Task: Add an event with the title Project Risk Mitigation and Contingency Planning, date '2024/05/25', time 7:30 AM to 9:30 AMand add a description: The training workshop will be facilitated by experienced leadership experts who will provide guidance, insights, and practical tips throughout the session. Participants will have ample opportunities to ask questions, share experiences, and receive personalized feedback on their leadership development., put the event into Orange category . Add location for the event as: Nairobi, Kenya, logged in from the account softage.4@softage.netand send the event invitation to softage.7@softage.net and softage.8@softage.net. Set a reminder for the event 34 week before
Action: Mouse moved to (119, 88)
Screenshot: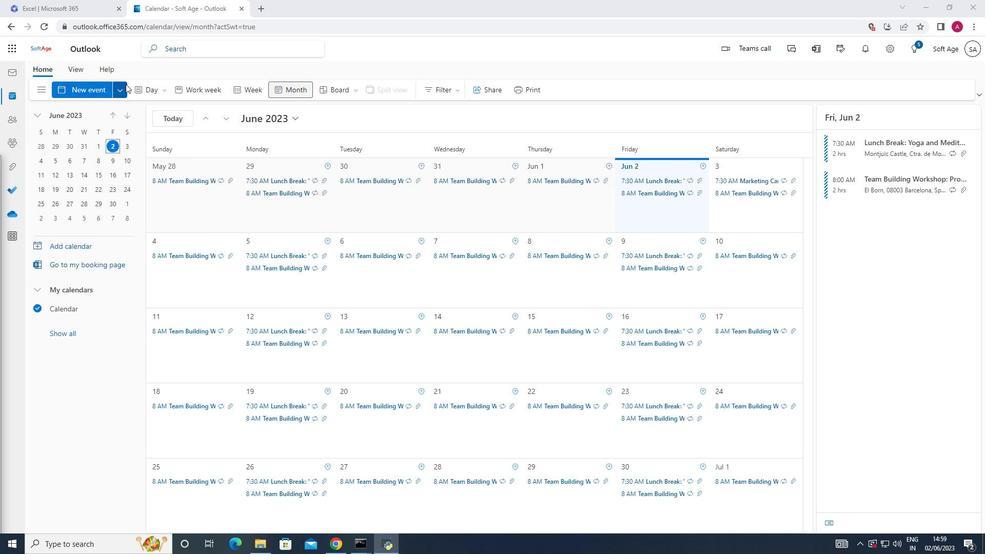 
Action: Mouse pressed left at (119, 88)
Screenshot: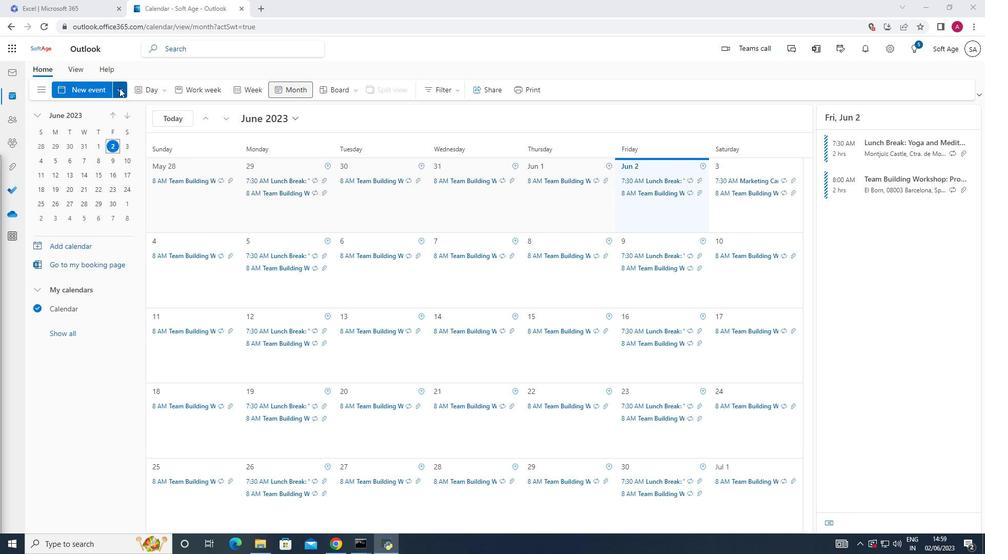 
Action: Mouse moved to (98, 133)
Screenshot: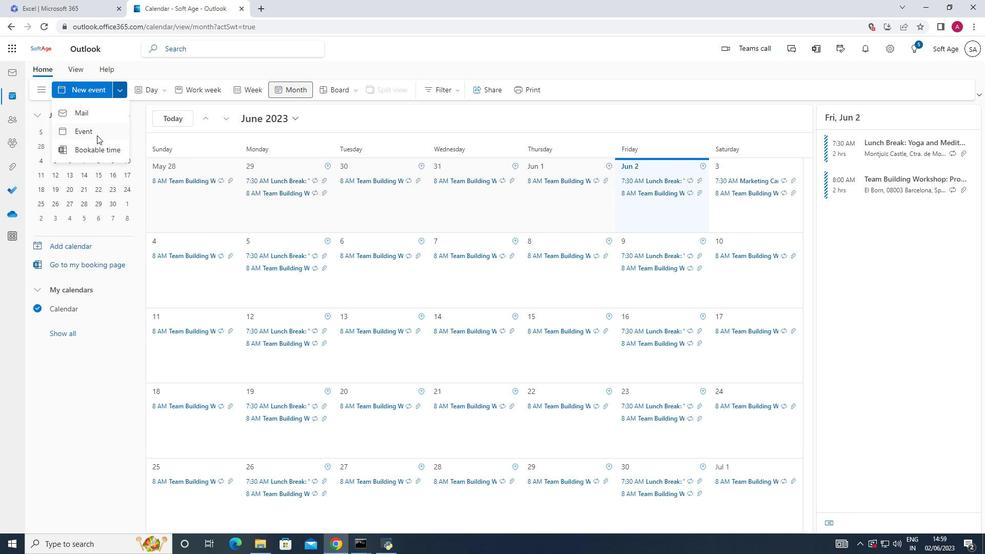 
Action: Mouse pressed left at (98, 133)
Screenshot: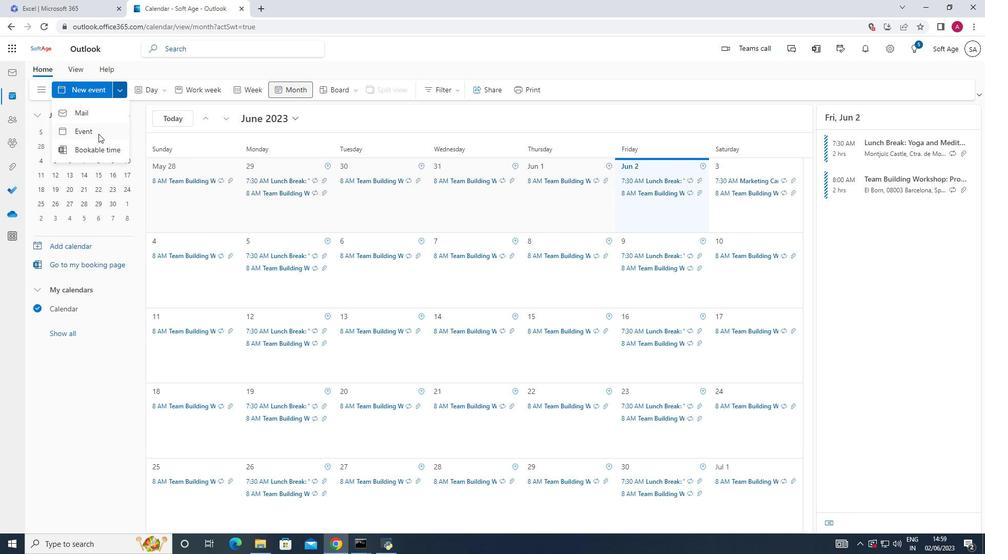 
Action: Mouse moved to (268, 156)
Screenshot: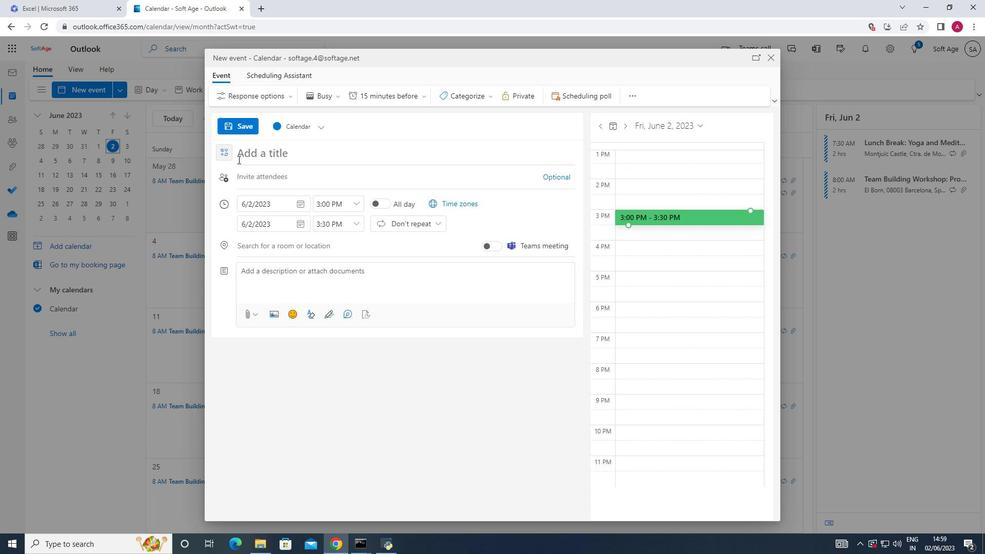 
Action: Mouse pressed left at (268, 156)
Screenshot: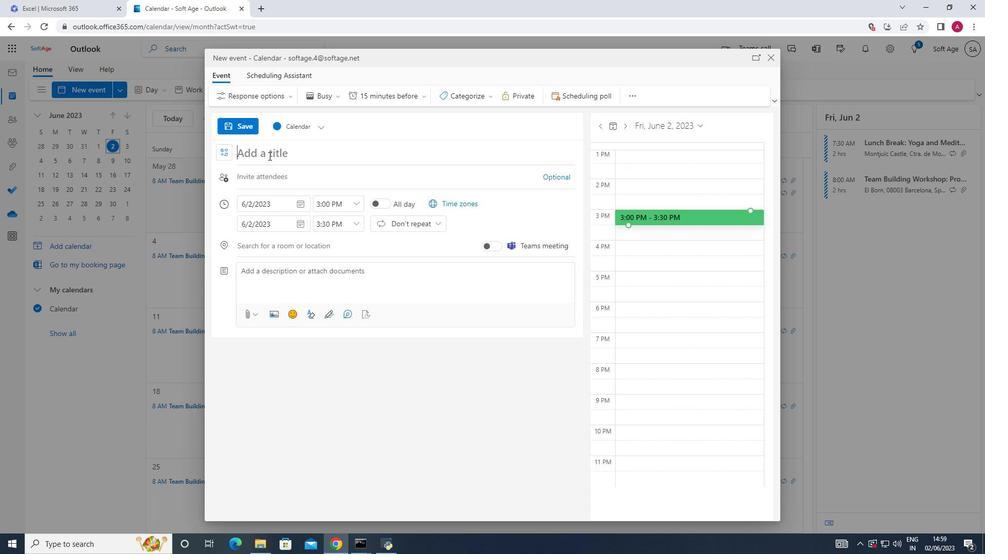 
Action: Key pressed <Key.shift_r>Project<Key.space><Key.shift>Risk<Key.space><Key.shift>Mitigation<Key.space>and<Key.space><Key.shift>Contingency<Key.space><Key.shift_r>Planning
Screenshot: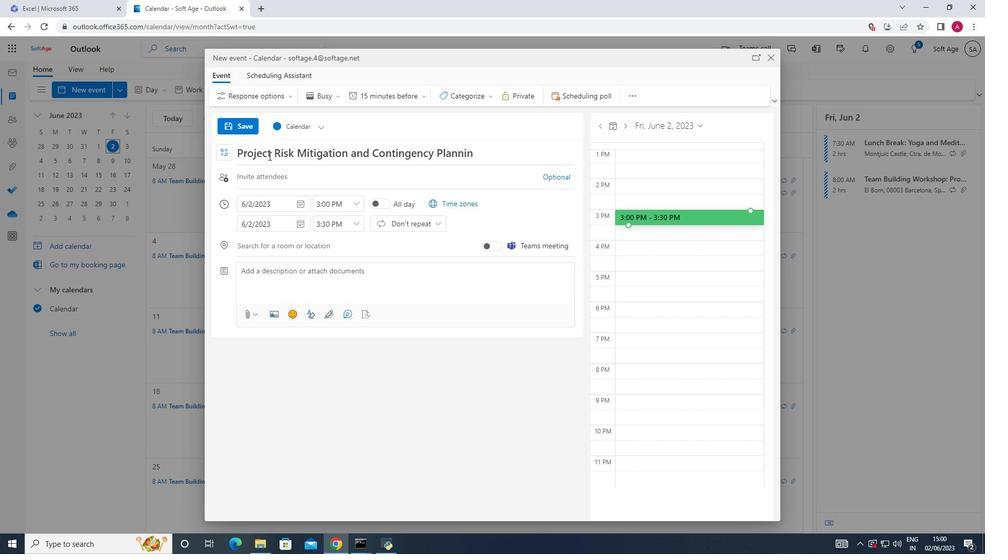 
Action: Mouse moved to (299, 206)
Screenshot: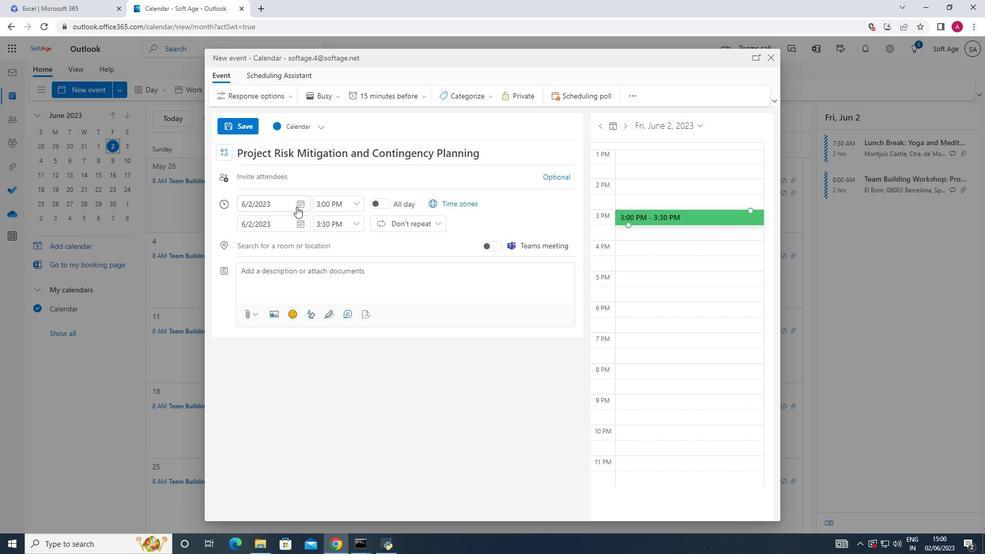 
Action: Mouse pressed left at (299, 206)
Screenshot: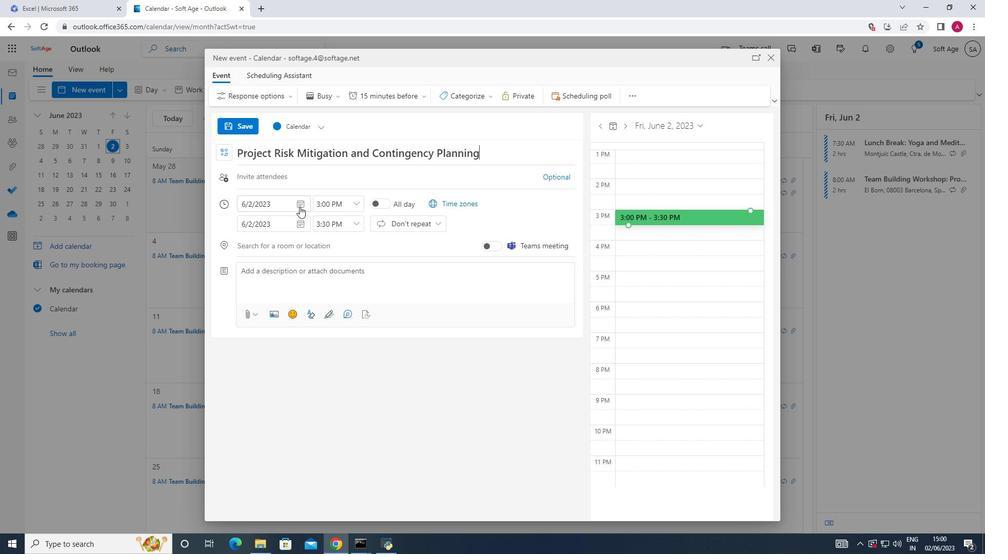
Action: Mouse moved to (340, 227)
Screenshot: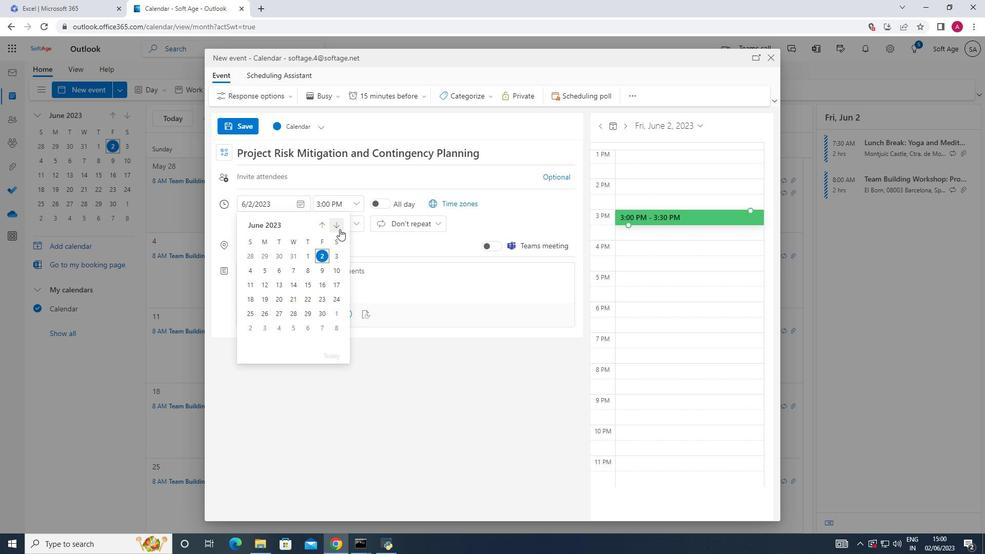 
Action: Mouse pressed left at (340, 227)
Screenshot: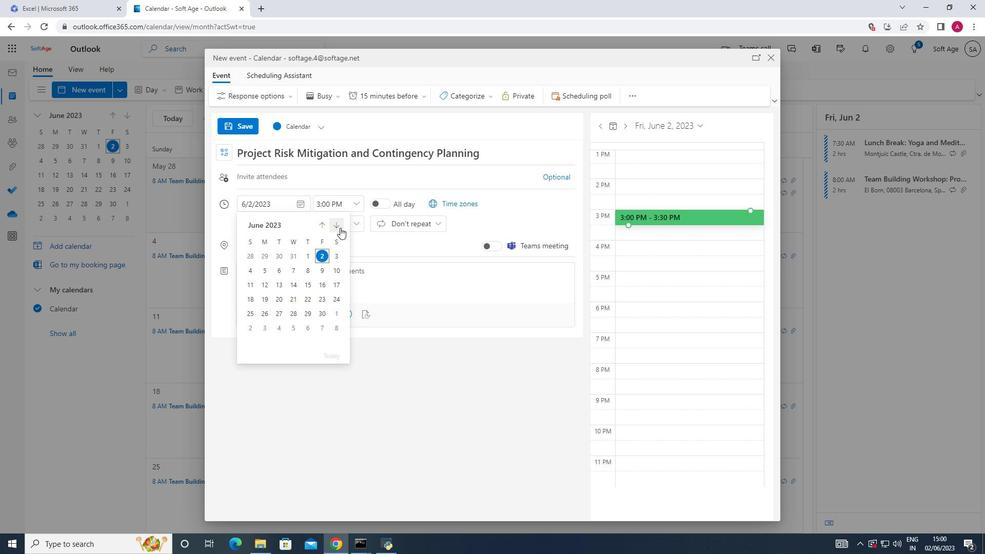 
Action: Mouse pressed left at (340, 227)
Screenshot: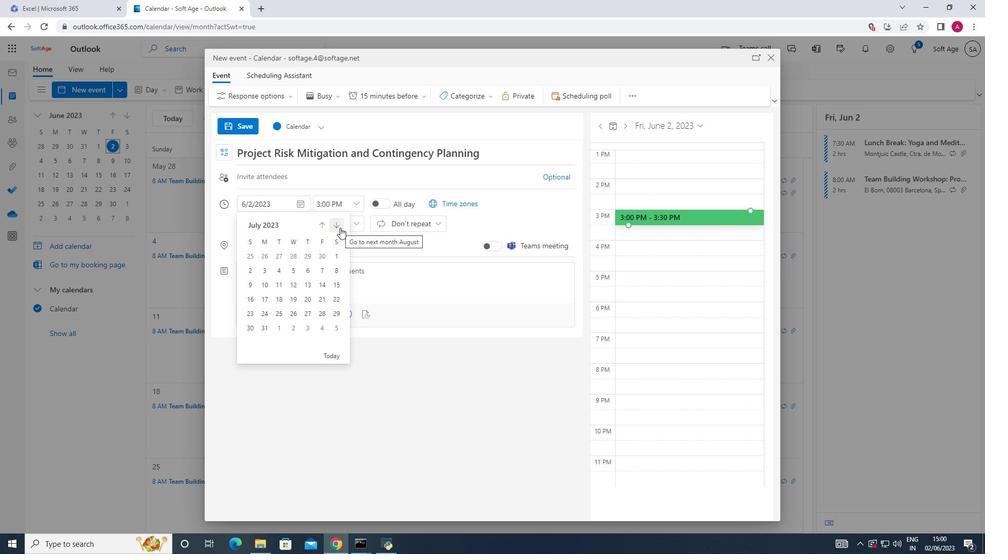 
Action: Mouse pressed left at (340, 227)
Screenshot: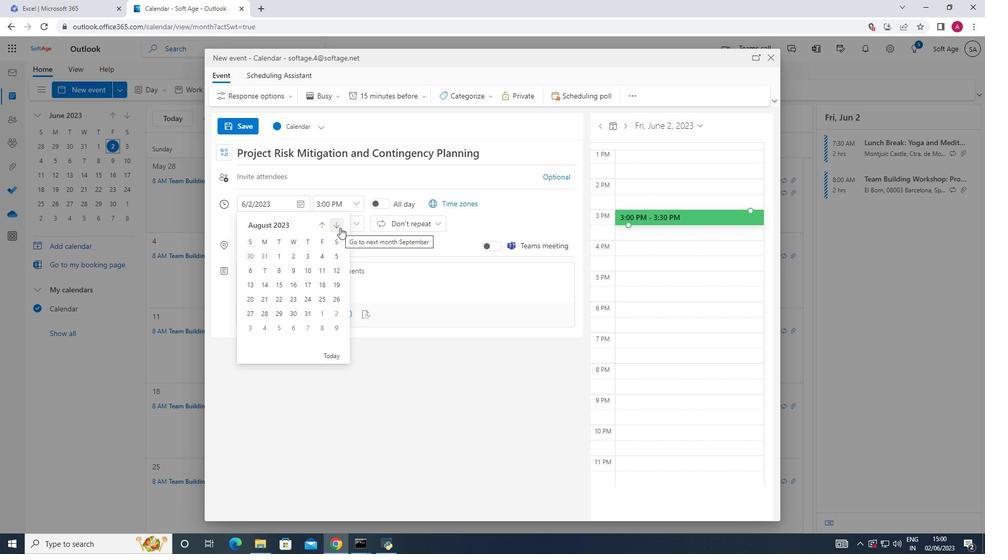
Action: Mouse pressed left at (340, 227)
Screenshot: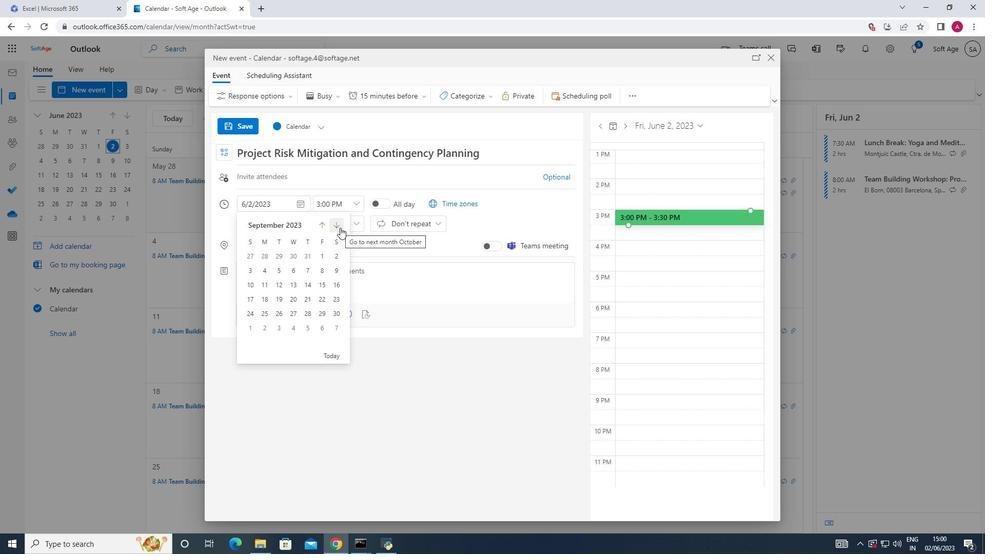 
Action: Mouse pressed left at (340, 227)
Screenshot: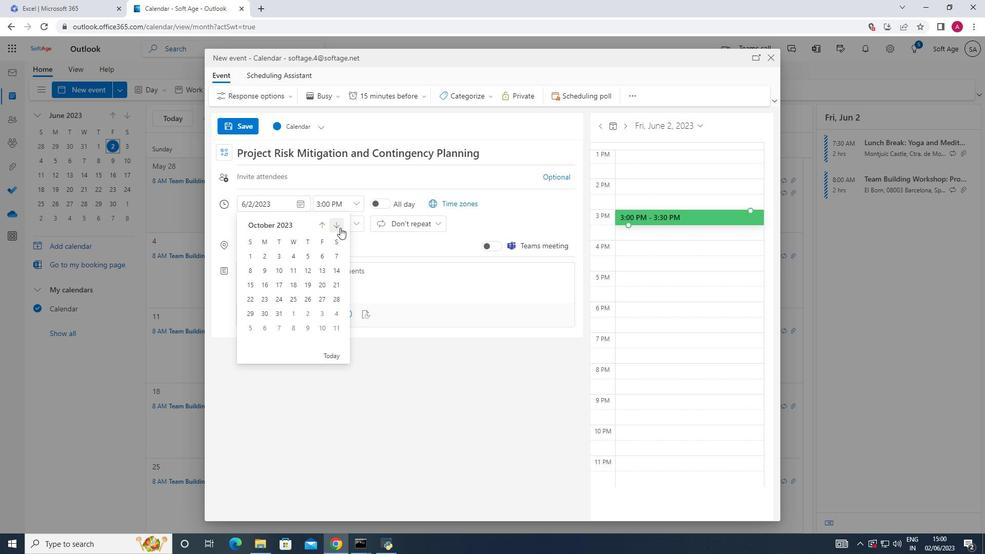 
Action: Mouse pressed left at (340, 227)
Screenshot: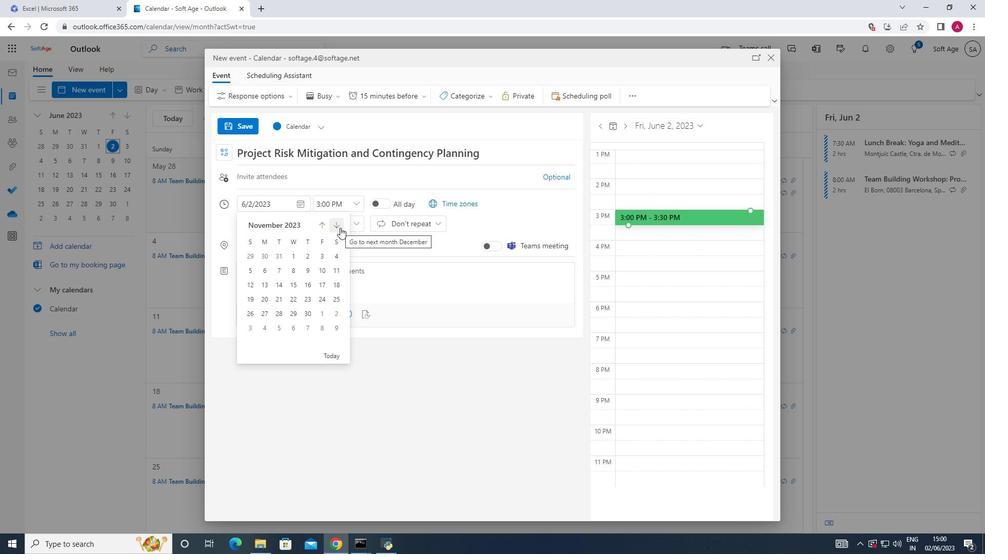 
Action: Mouse pressed left at (340, 227)
Screenshot: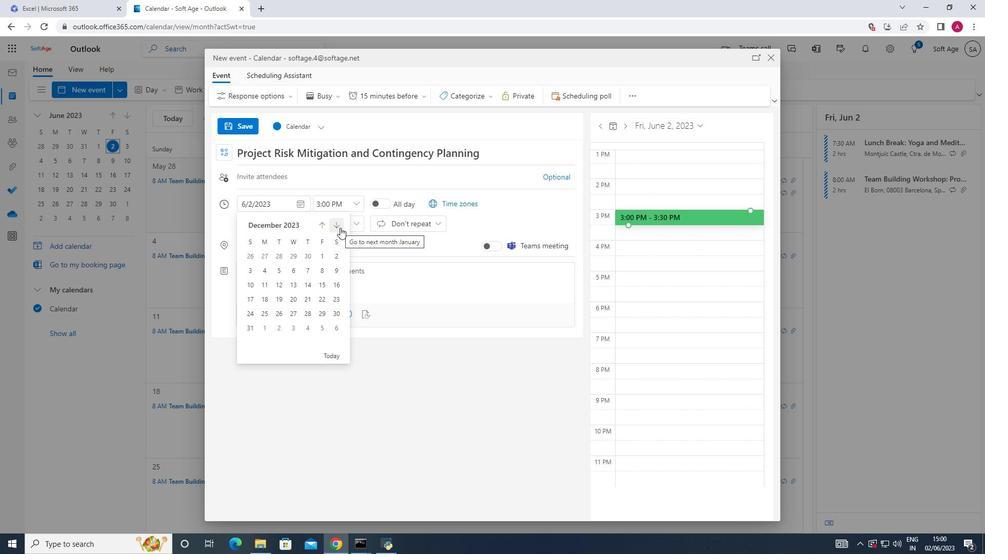 
Action: Mouse pressed left at (340, 227)
Screenshot: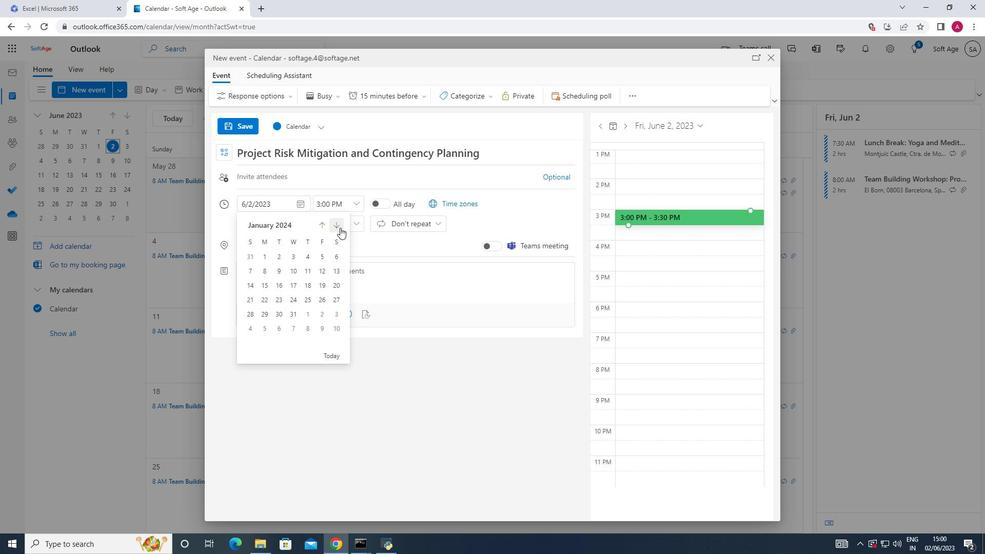 
Action: Mouse pressed left at (340, 227)
Screenshot: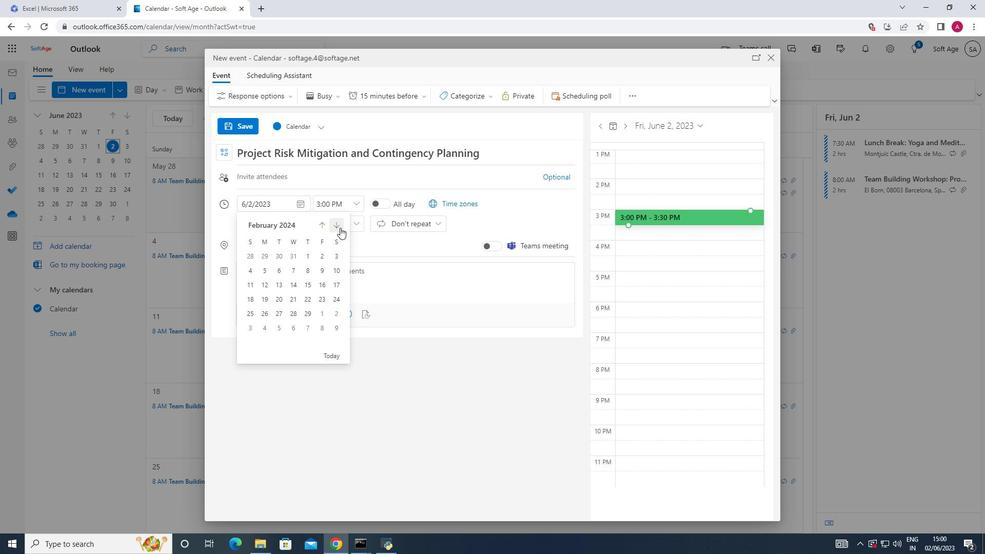 
Action: Mouse pressed left at (340, 227)
Screenshot: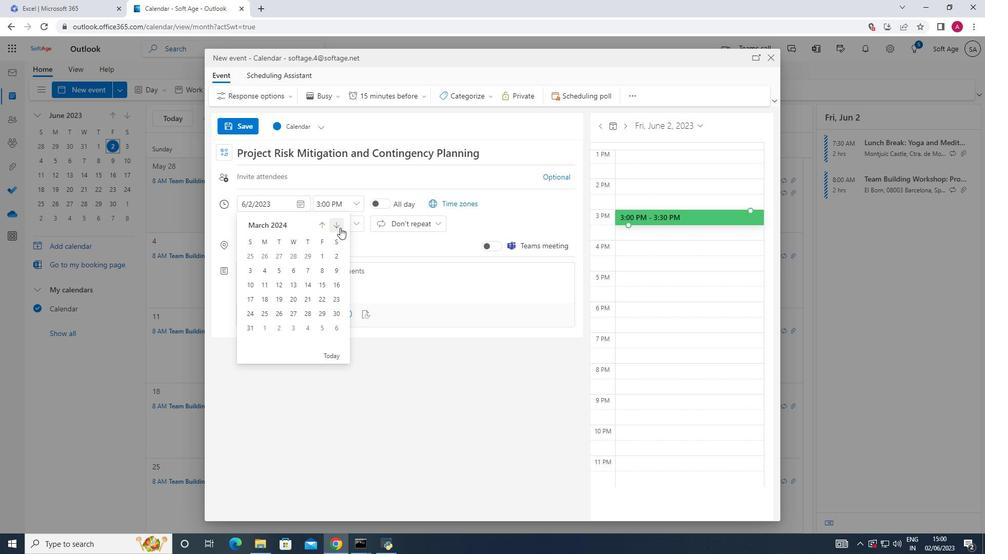 
Action: Mouse pressed left at (340, 227)
Screenshot: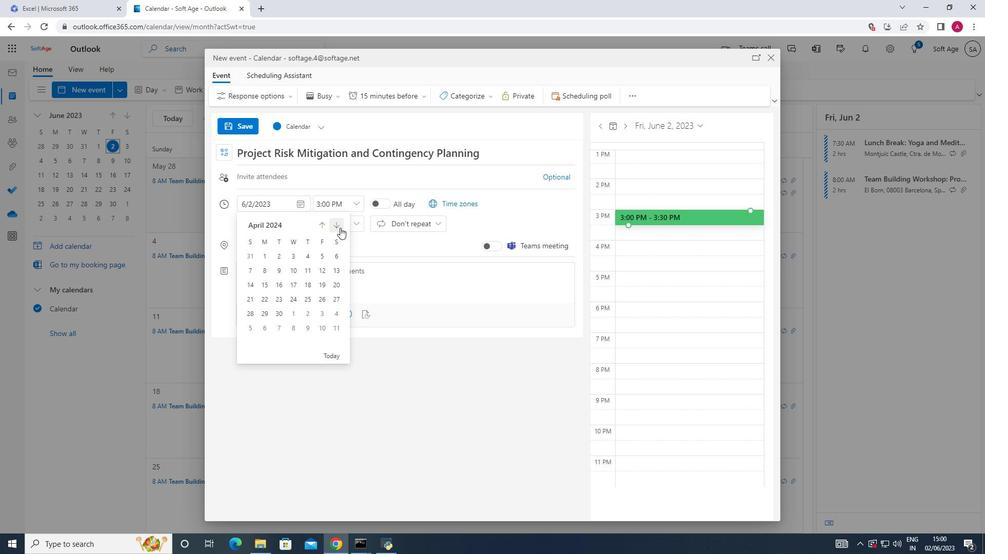 
Action: Mouse moved to (331, 299)
Screenshot: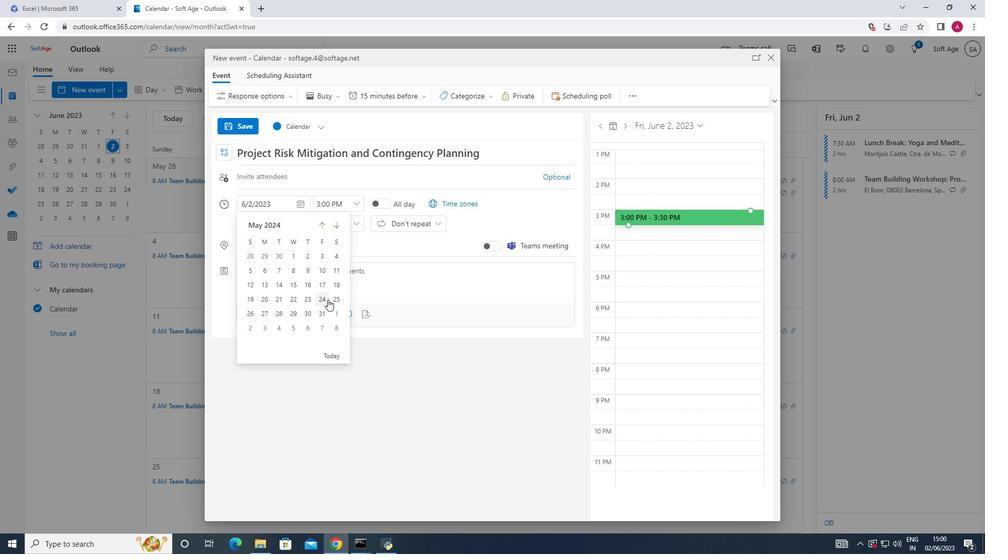 
Action: Mouse pressed left at (331, 299)
Screenshot: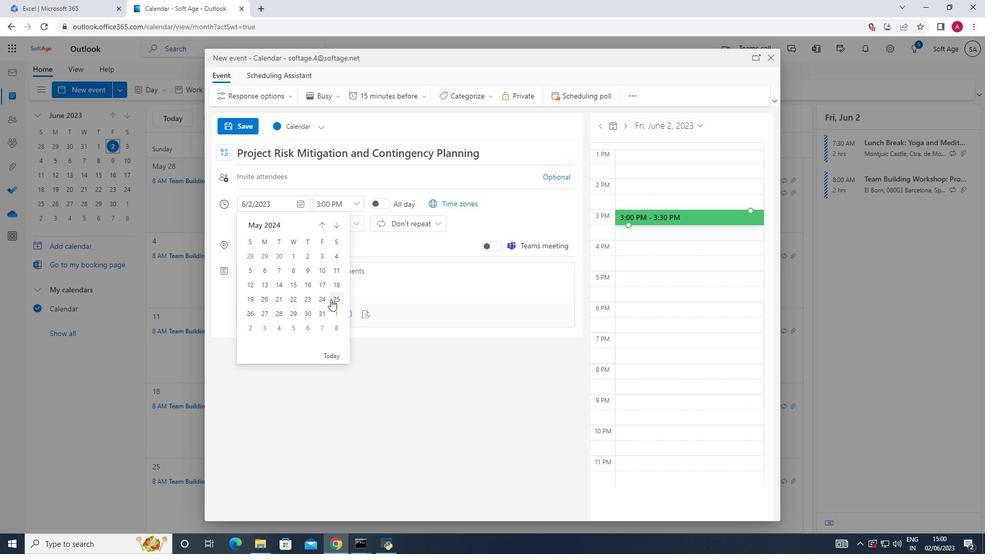 
Action: Mouse moved to (359, 207)
Screenshot: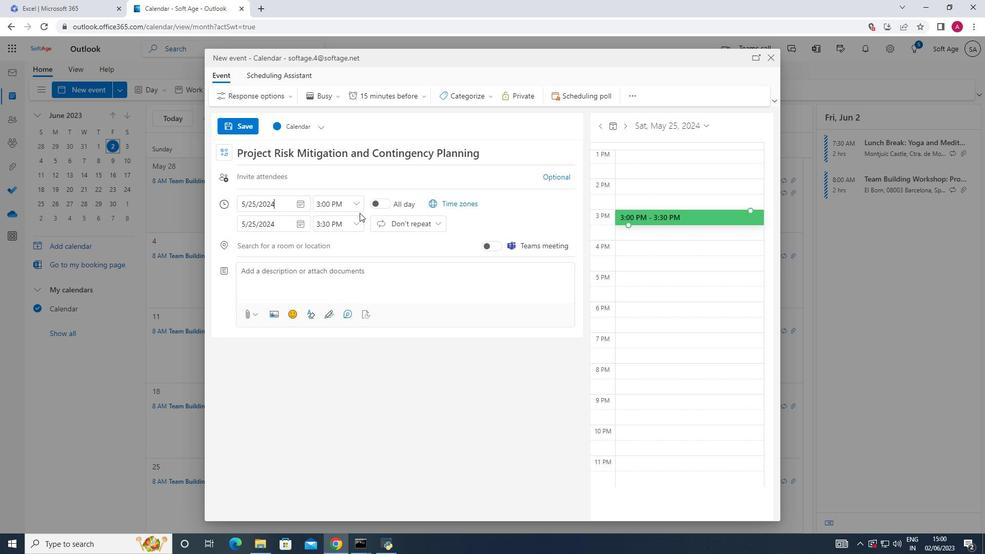
Action: Mouse pressed left at (359, 207)
Screenshot: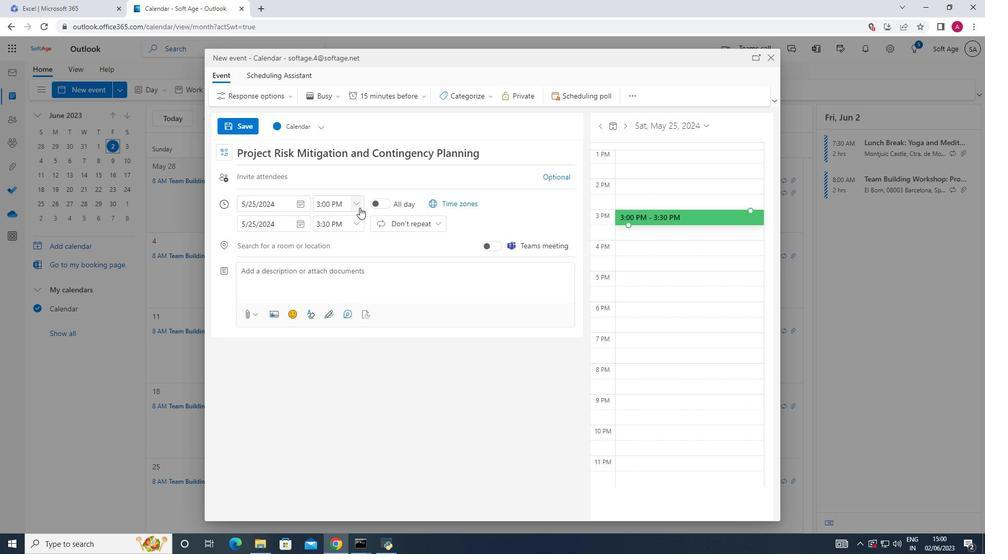
Action: Mouse moved to (356, 216)
Screenshot: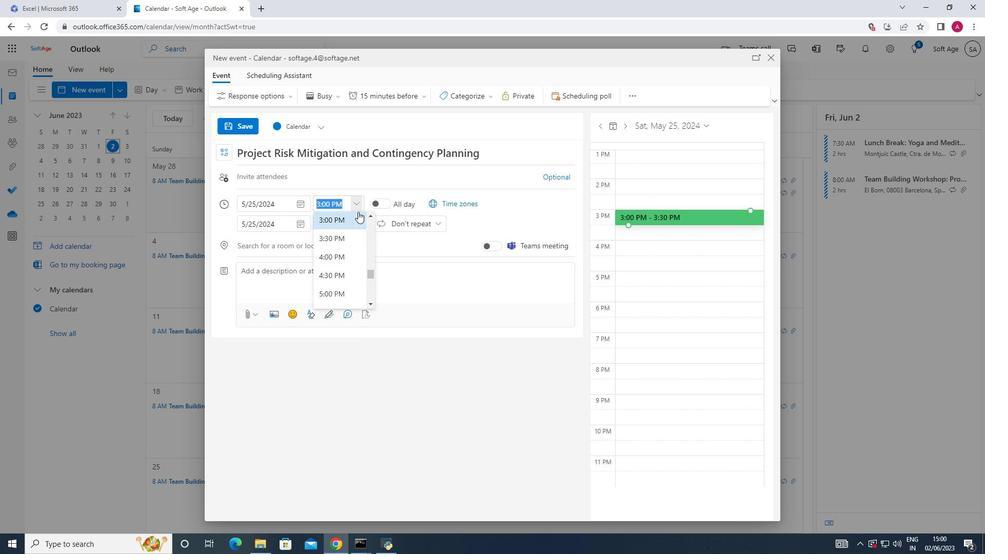 
Action: Mouse scrolled (356, 217) with delta (0, 0)
Screenshot: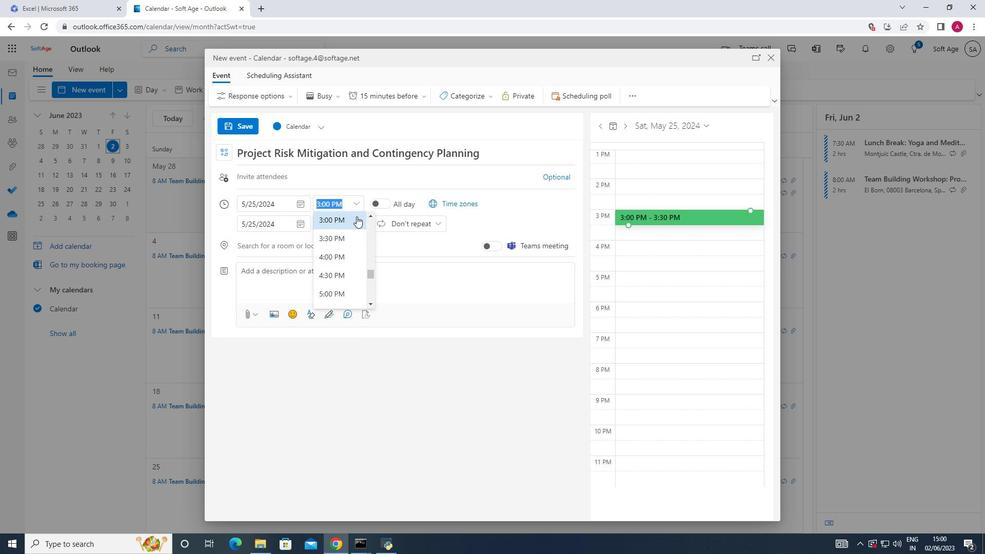 
Action: Mouse scrolled (356, 217) with delta (0, 0)
Screenshot: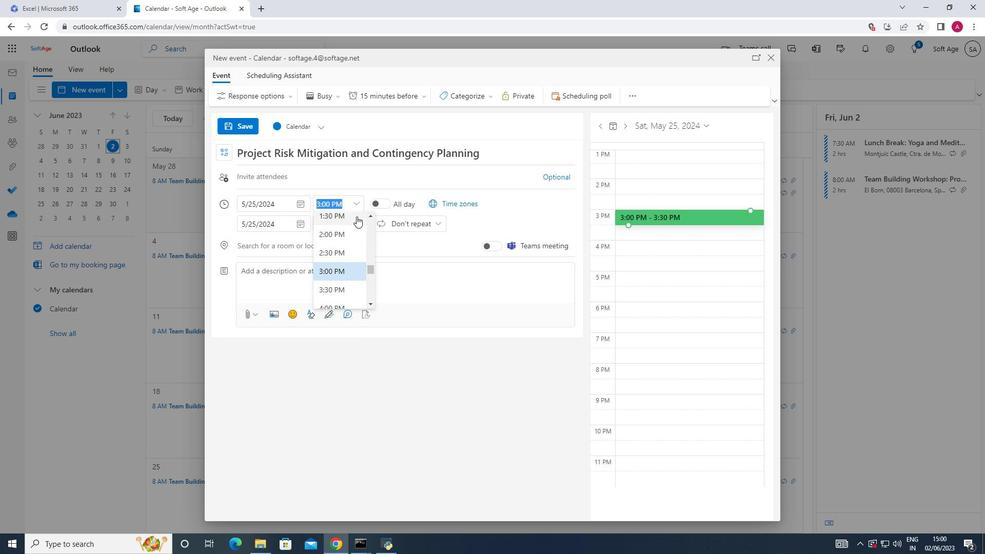 
Action: Mouse scrolled (356, 217) with delta (0, 0)
Screenshot: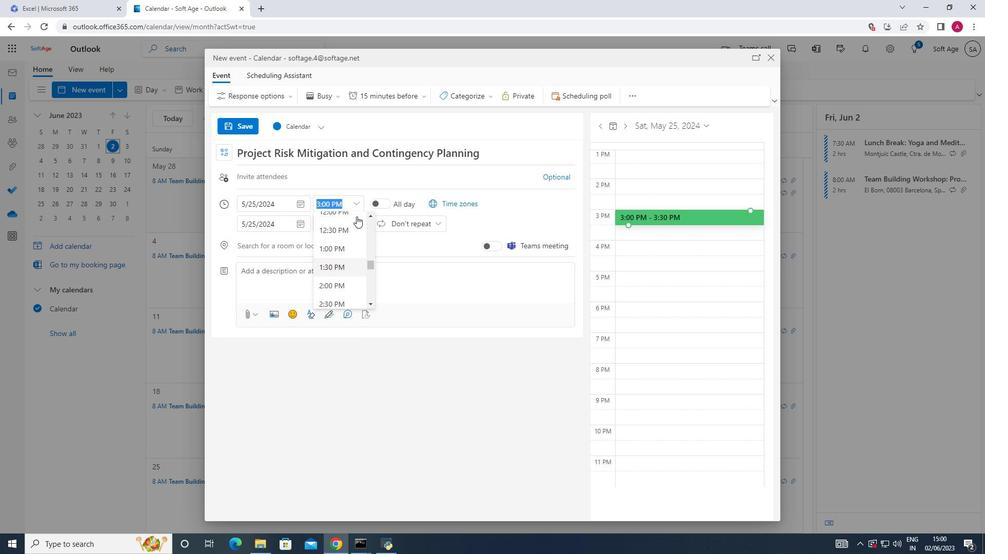 
Action: Mouse scrolled (356, 217) with delta (0, 0)
Screenshot: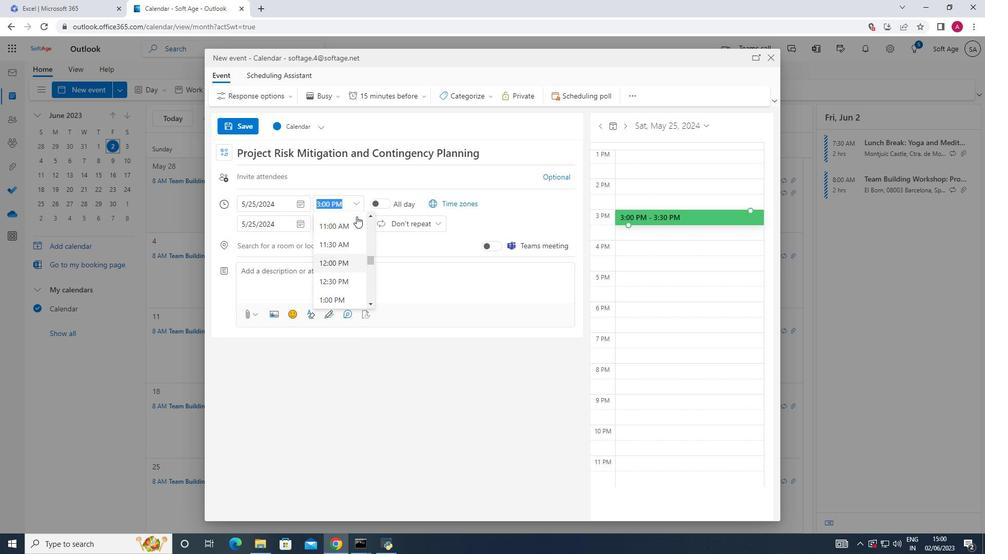 
Action: Mouse scrolled (356, 217) with delta (0, 0)
Screenshot: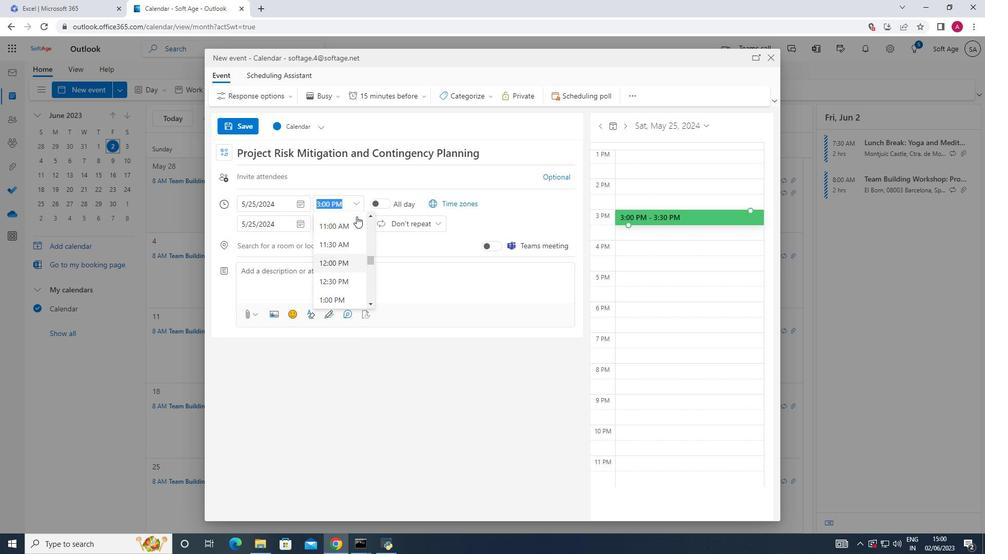 
Action: Mouse scrolled (356, 217) with delta (0, 0)
Screenshot: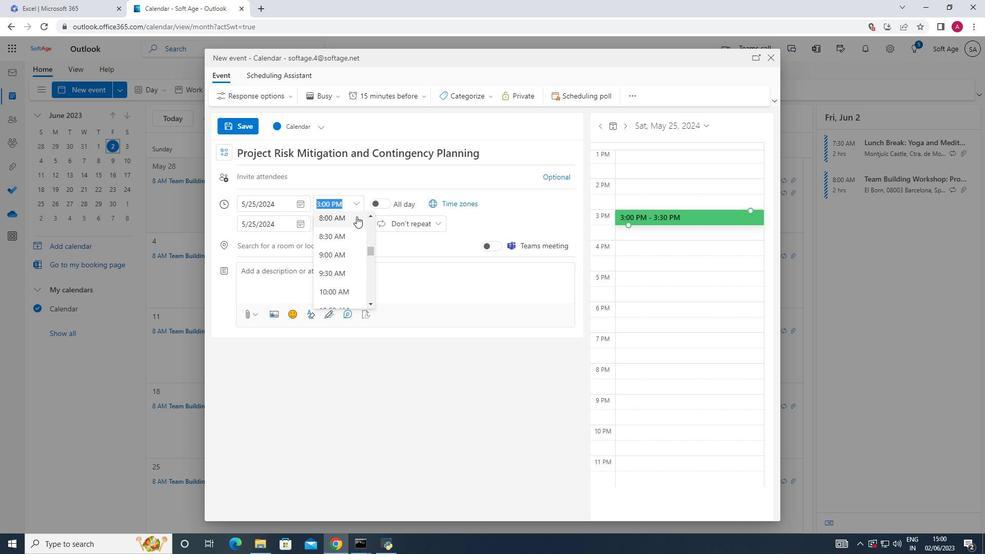 
Action: Mouse moved to (334, 248)
Screenshot: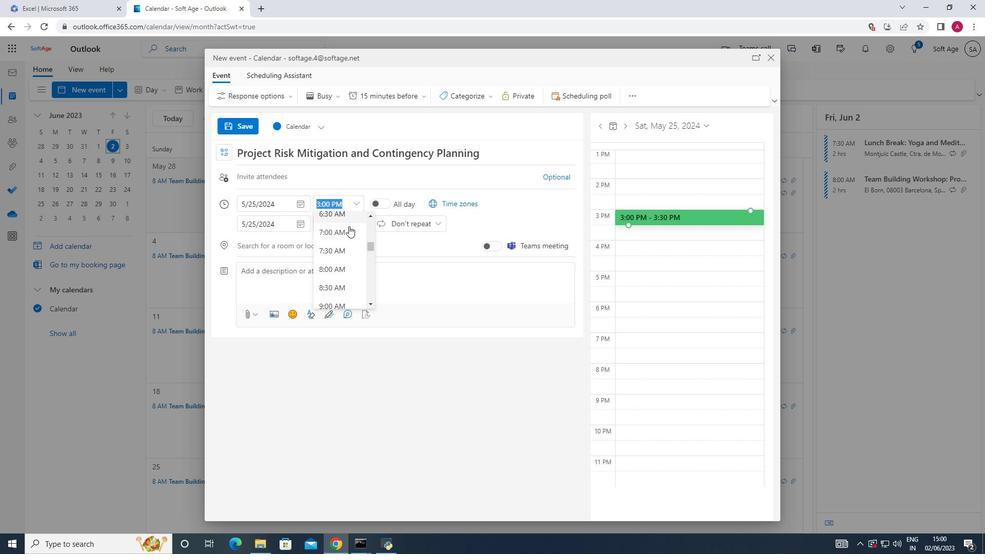 
Action: Mouse pressed left at (334, 248)
Screenshot: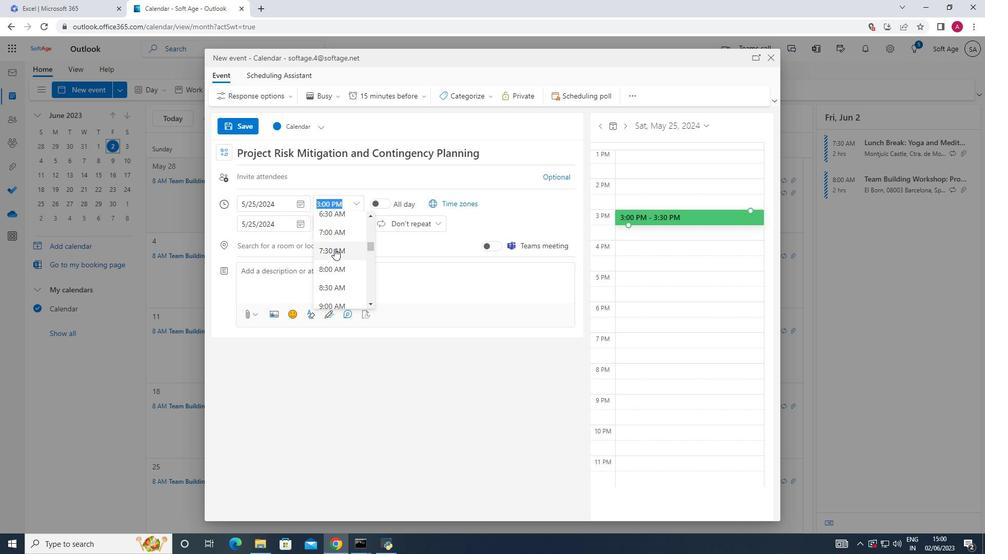 
Action: Mouse moved to (353, 224)
Screenshot: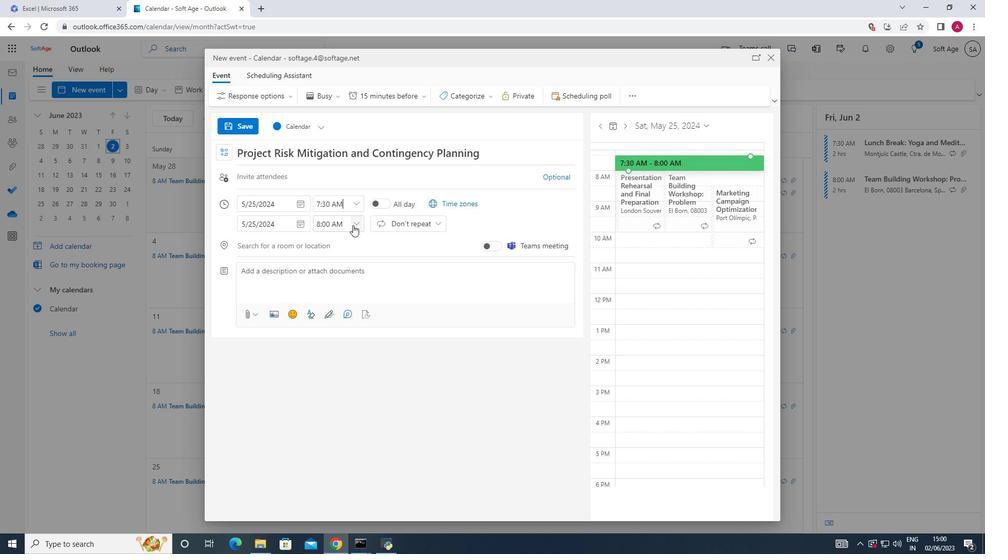 
Action: Mouse pressed left at (353, 224)
Screenshot: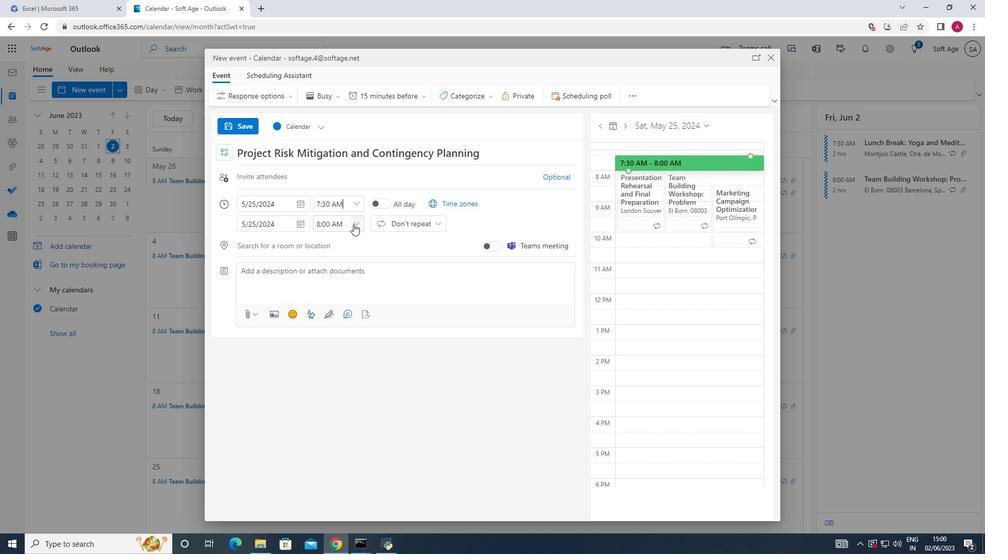 
Action: Mouse moved to (336, 292)
Screenshot: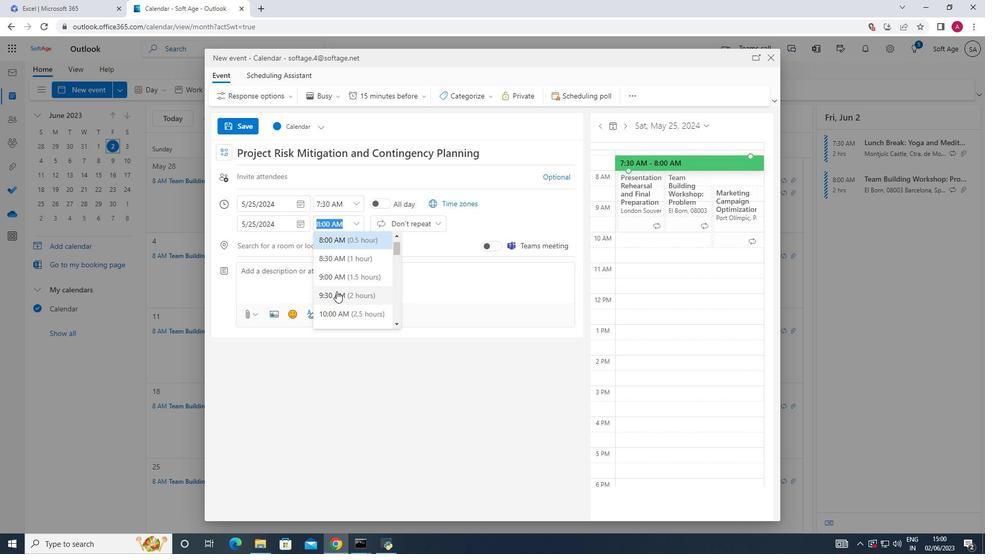 
Action: Mouse pressed left at (336, 292)
Screenshot: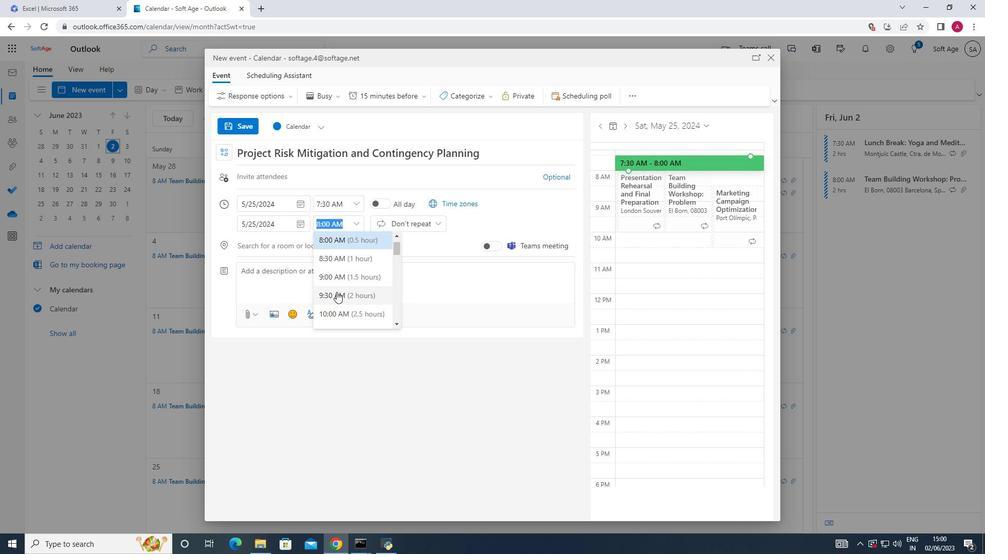 
Action: Mouse moved to (309, 274)
Screenshot: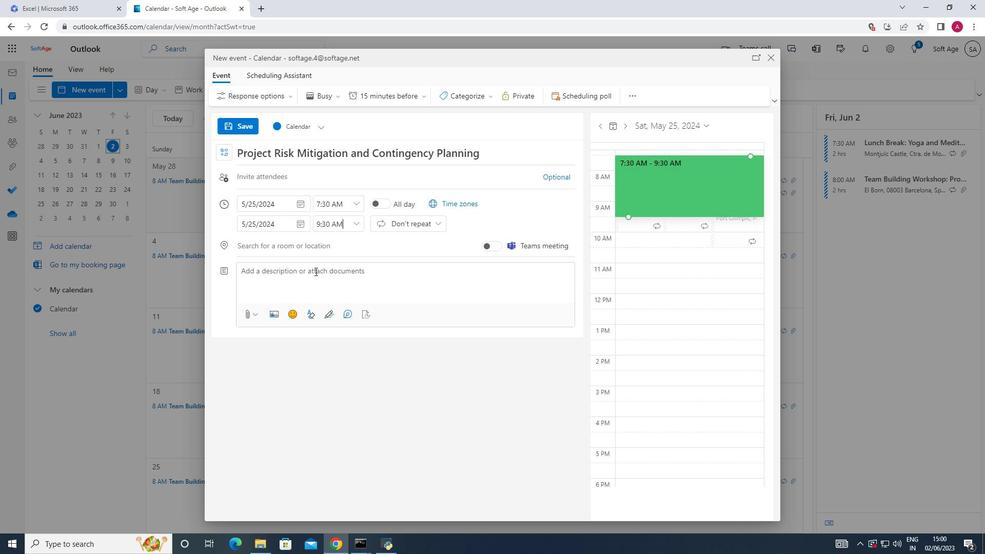 
Action: Mouse pressed left at (309, 274)
Screenshot: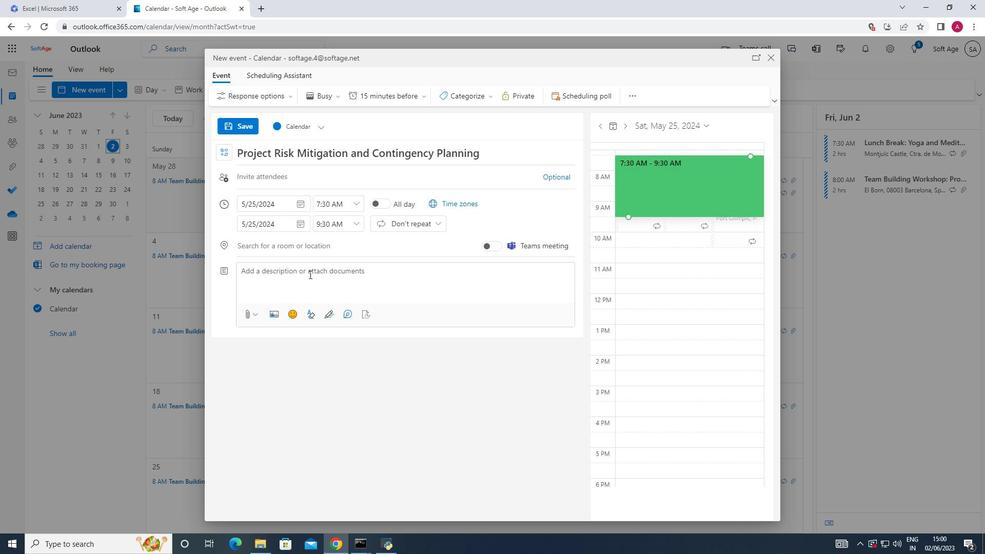 
Action: Key pressed <Key.shift><Key.shift><Key.shift><Key.shift>The<Key.space>training<Key.space><Key.shift>workshop<Key.space>will<Key.space>be<Key.space>facilitay<Key.backspace>ted<Key.space>by<Key.space>experienced<Key.space>leadership<Key.space>experts<Key.space>who<Key.space>will<Key.space>provide<Key.space>guidance,<Key.space>insights,and<Key.space>par
Screenshot: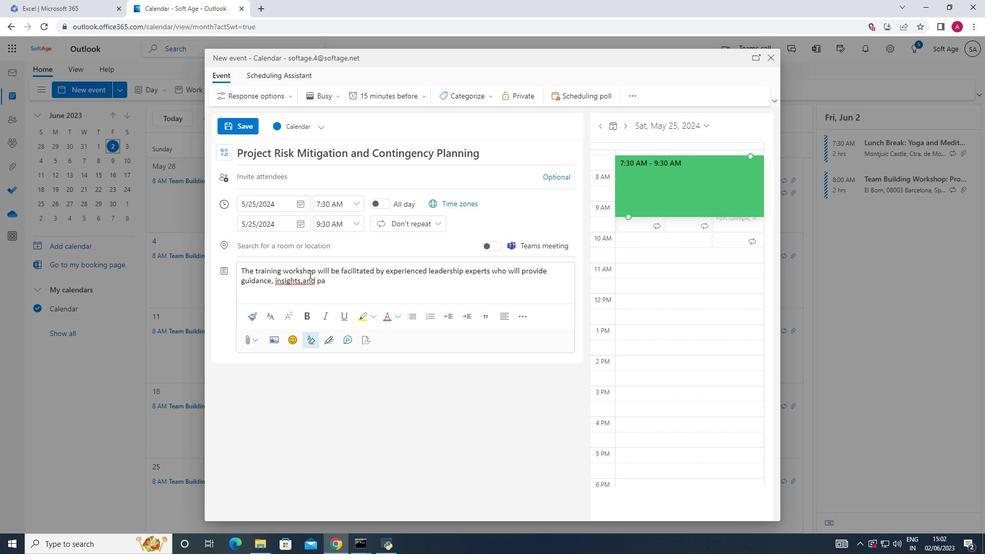 
Action: Mouse moved to (298, 281)
Screenshot: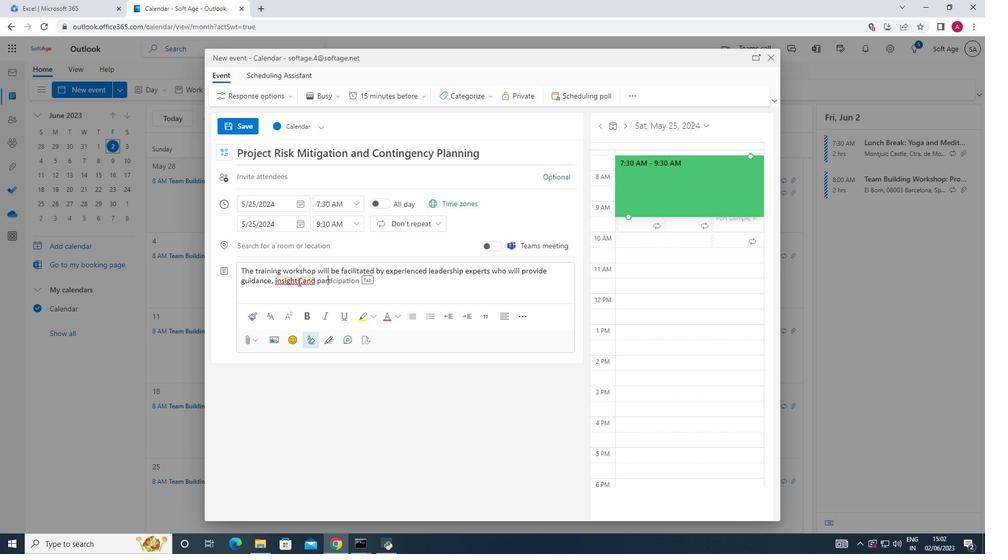 
Action: Mouse pressed left at (298, 281)
Screenshot: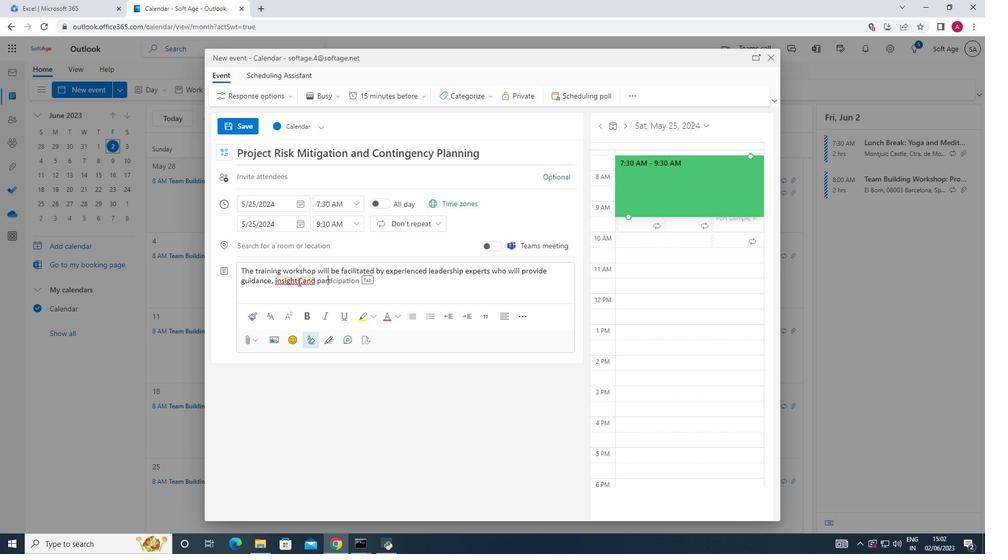 
Action: Mouse moved to (302, 311)
Screenshot: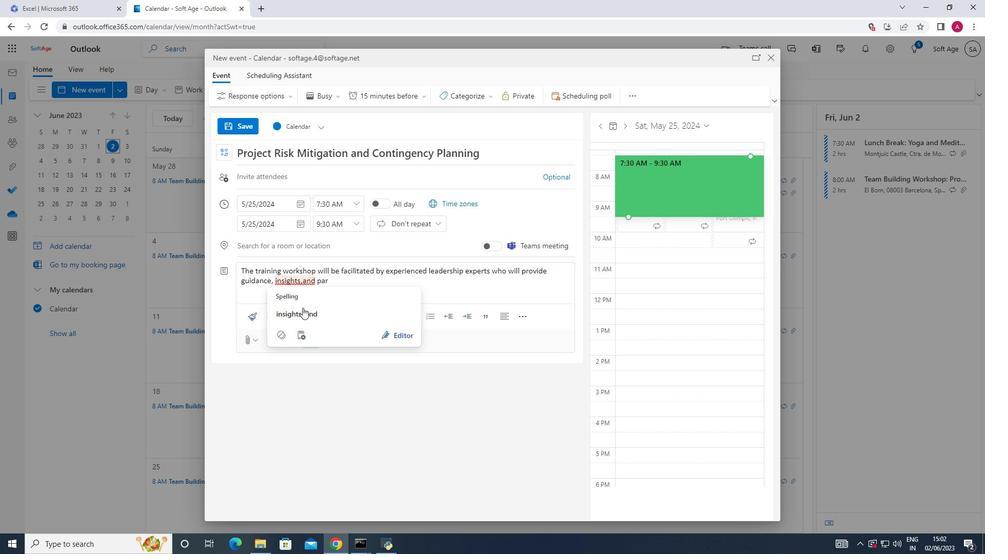 
Action: Mouse pressed left at (302, 311)
Screenshot: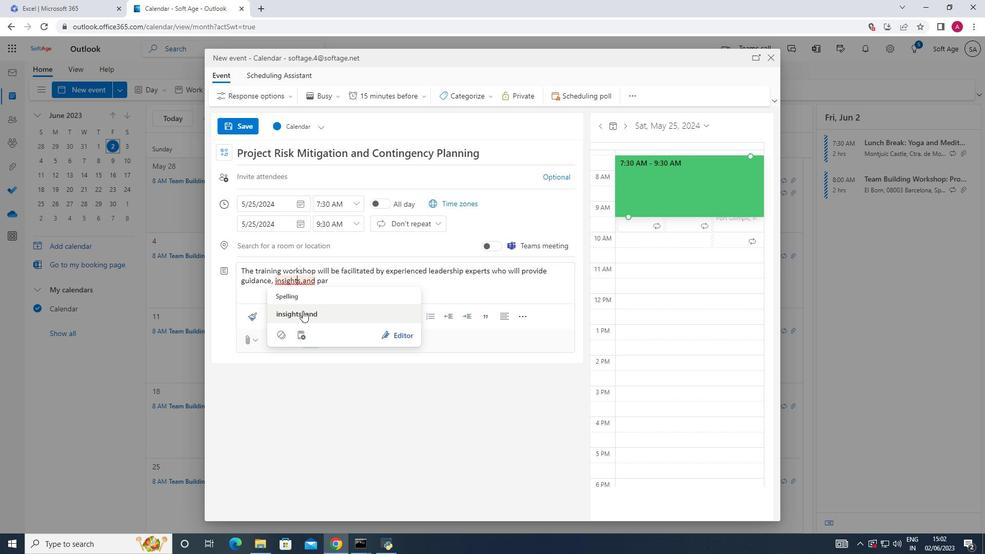 
Action: Mouse moved to (334, 280)
Screenshot: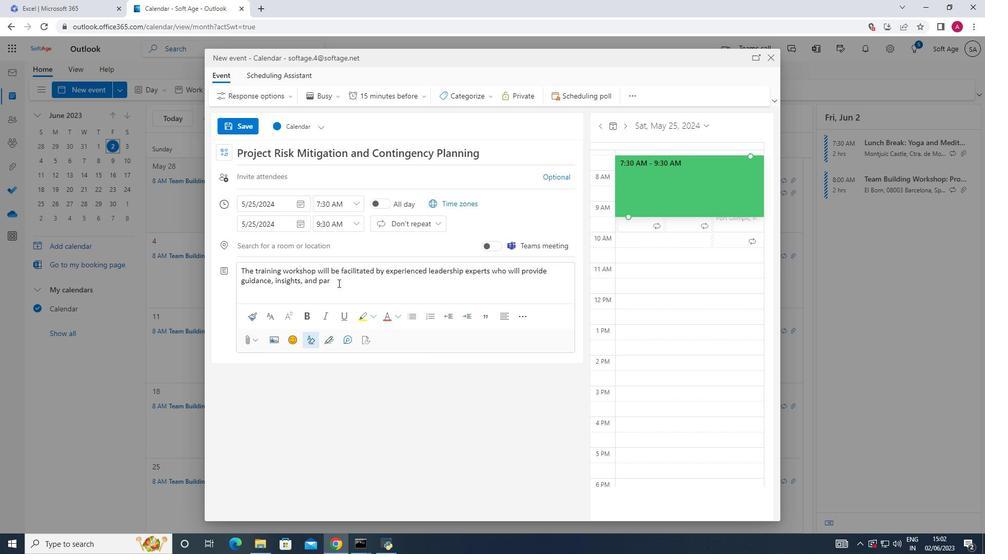 
Action: Mouse pressed left at (334, 280)
Screenshot: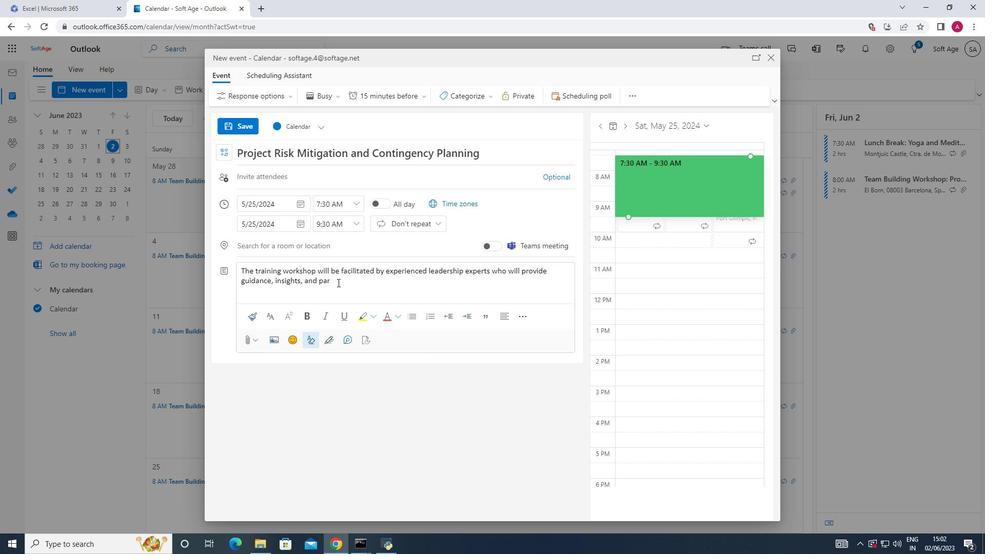 
Action: Key pressed <Key.backspace><Key.backspace>ractical<Key.space>tips<Key.space>throughout<Key.space>the<Key.space>session.<Key.space><Key.shift_r>Participants<Key.space>will<Key.space>have<Key.space>ample<Key.space>opportunities<Key.space>to<Key.space>ask<Key.space>questions,<Key.space>share<Key.space>experiences,<Key.space>and<Key.space>receive<Key.space>personalized<Key.space>feedback<Key.space>on<Key.space>their<Key.space>leadership<Key.space>development.,
Screenshot: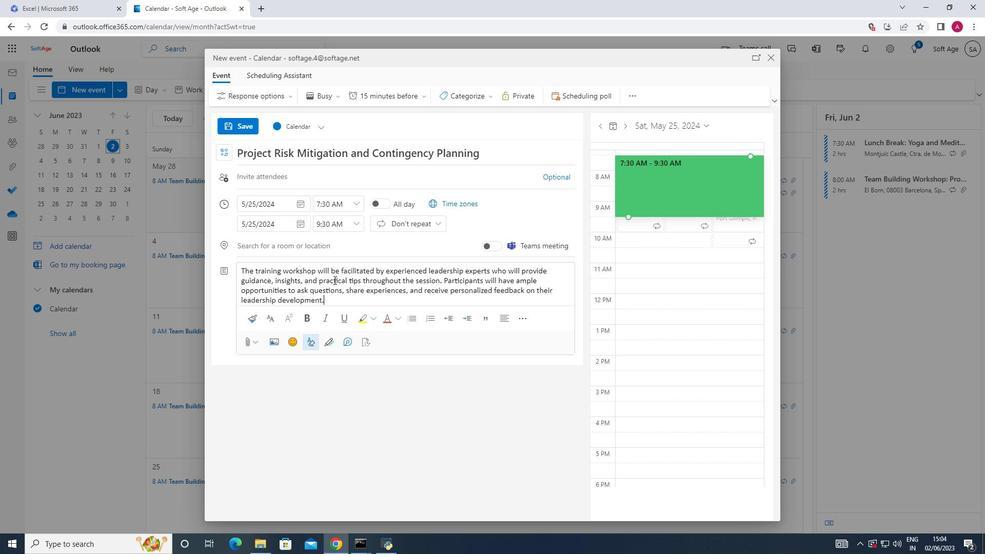
Action: Mouse moved to (493, 94)
Screenshot: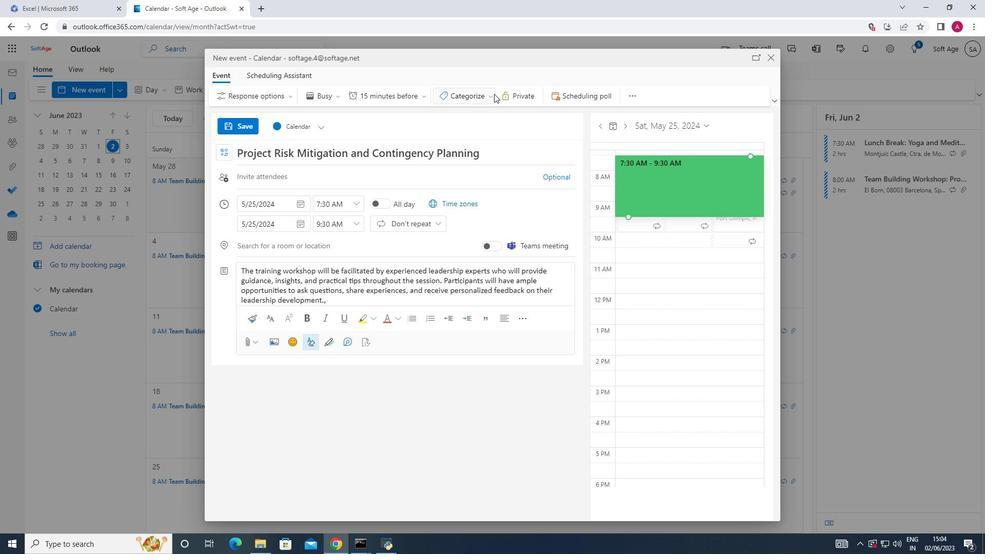 
Action: Mouse pressed left at (493, 94)
Screenshot: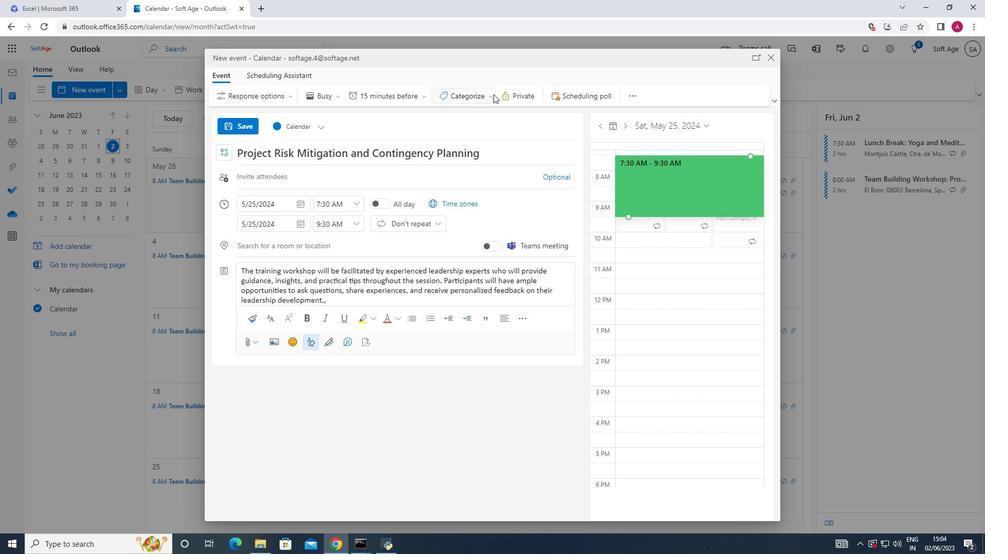 
Action: Mouse moved to (477, 147)
Screenshot: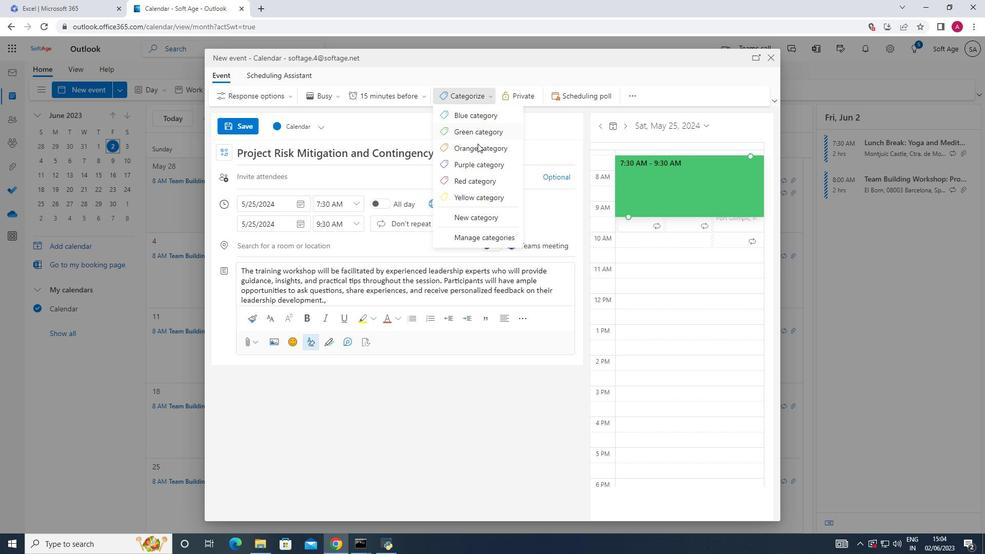 
Action: Mouse pressed left at (477, 147)
Screenshot: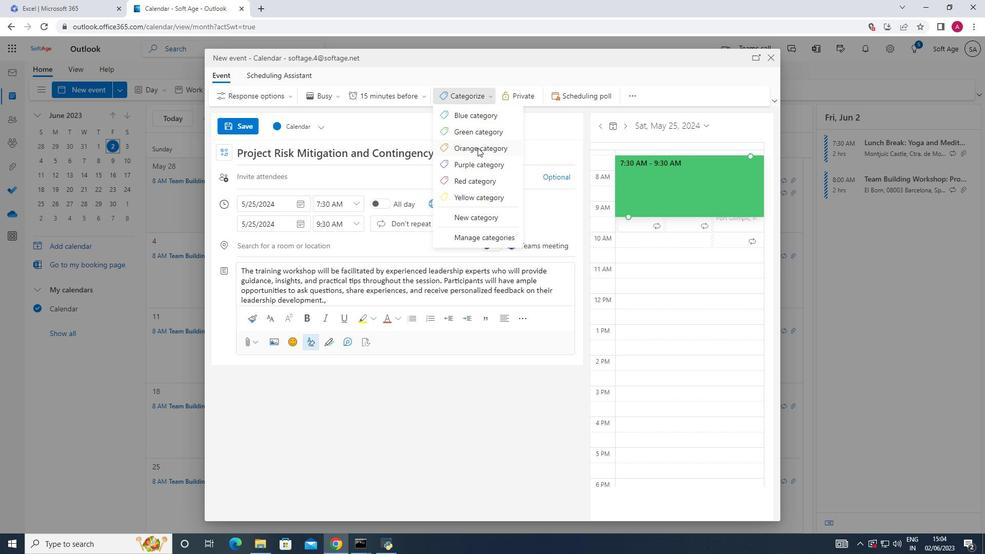 
Action: Mouse moved to (304, 243)
Screenshot: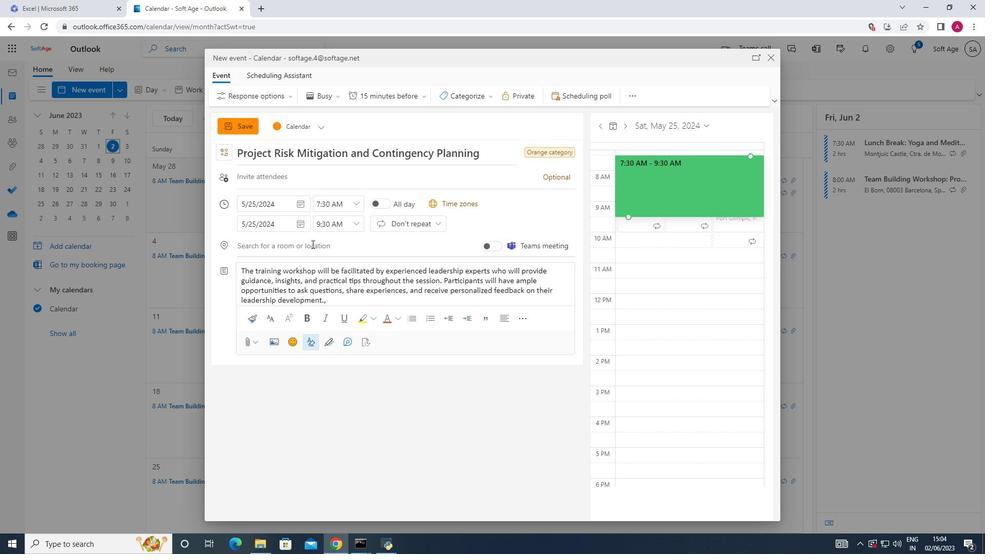 
Action: Mouse pressed left at (304, 243)
Screenshot: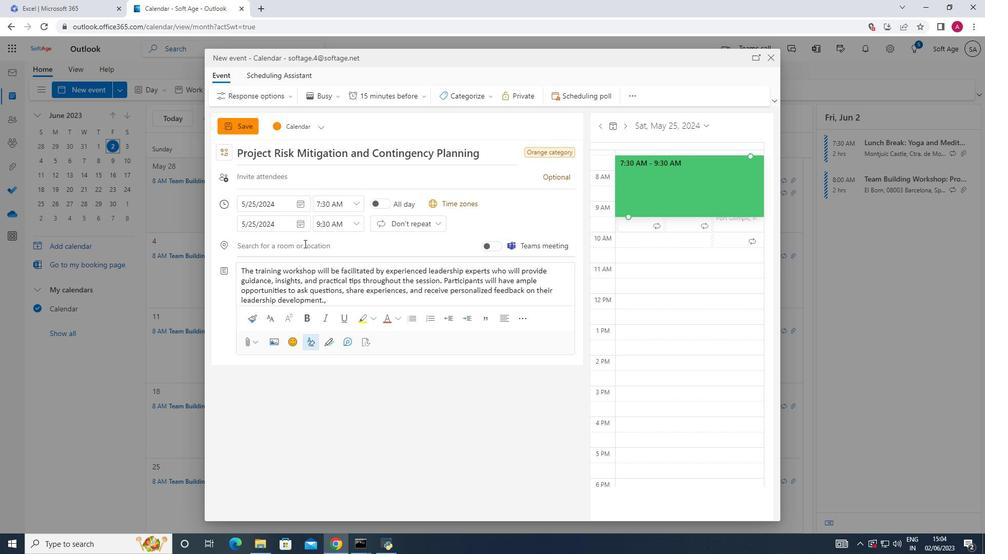 
Action: Key pressed <Key.shift_r><Key.shift_r><Key.shift_r><Key.shift_r><Key.shift_r><Key.shift_r><Key.shift_r><Key.shift_r><Key.shift_r><Key.shift_r>Nairobi,<Key.shift_r>Kenya
Screenshot: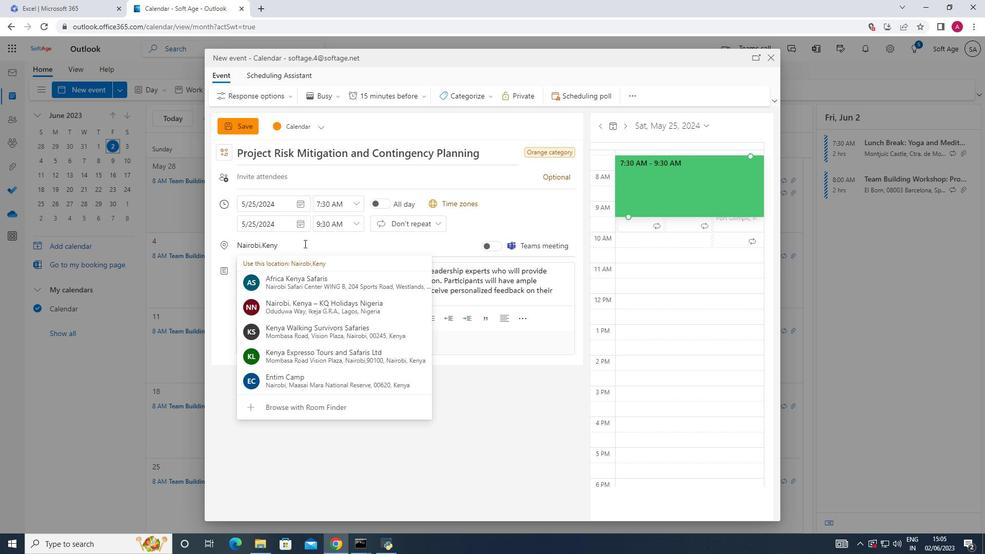 
Action: Mouse moved to (320, 265)
Screenshot: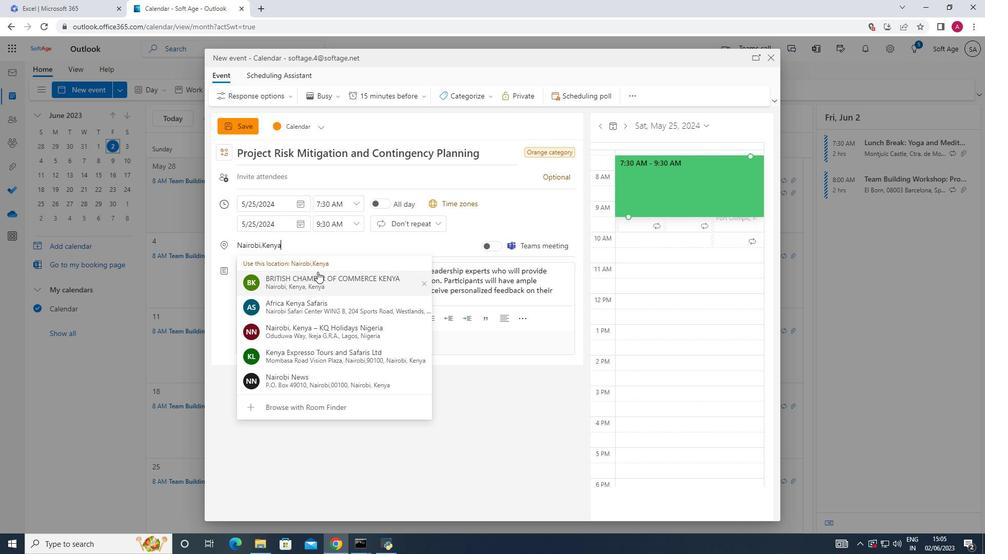 
Action: Mouse pressed left at (320, 265)
Screenshot: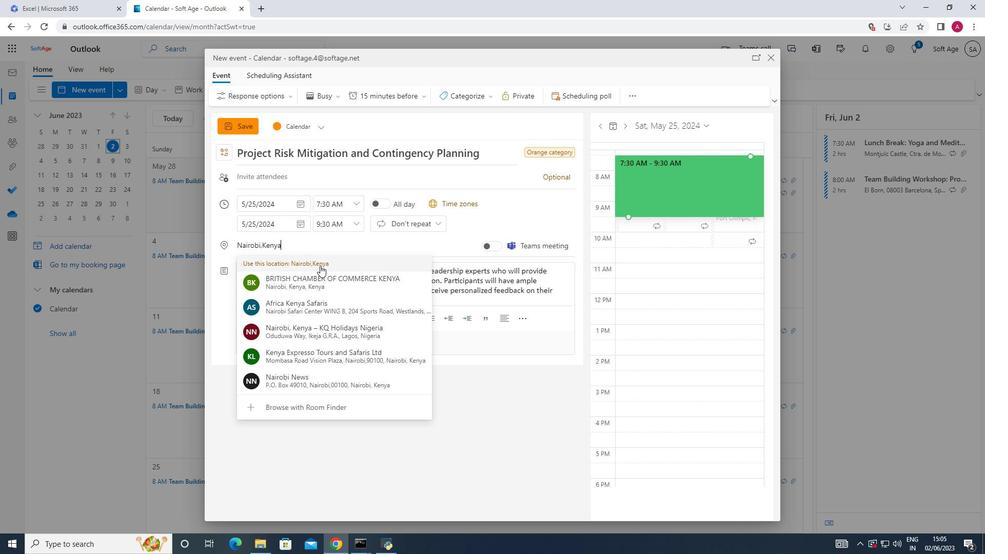
Action: Mouse moved to (305, 177)
Screenshot: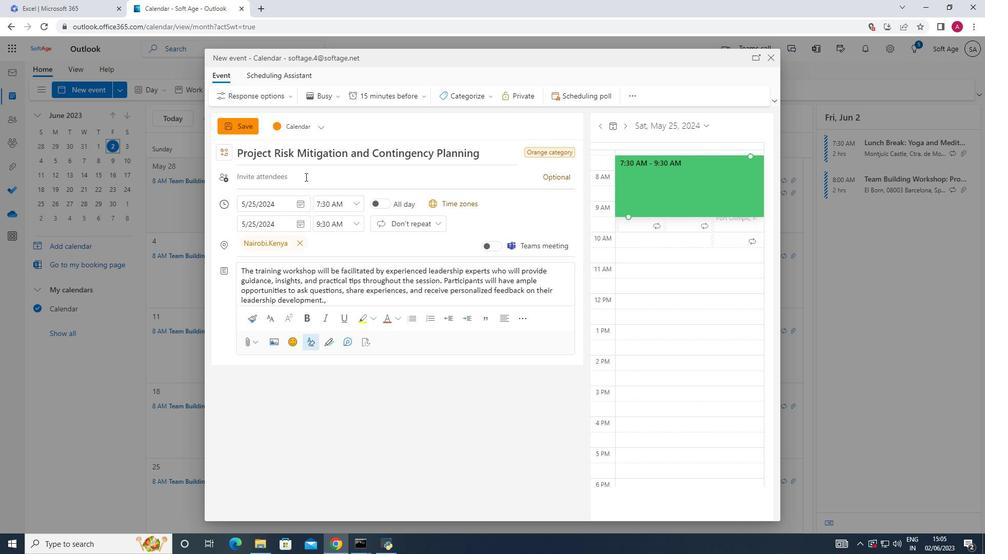 
Action: Mouse pressed left at (305, 177)
Screenshot: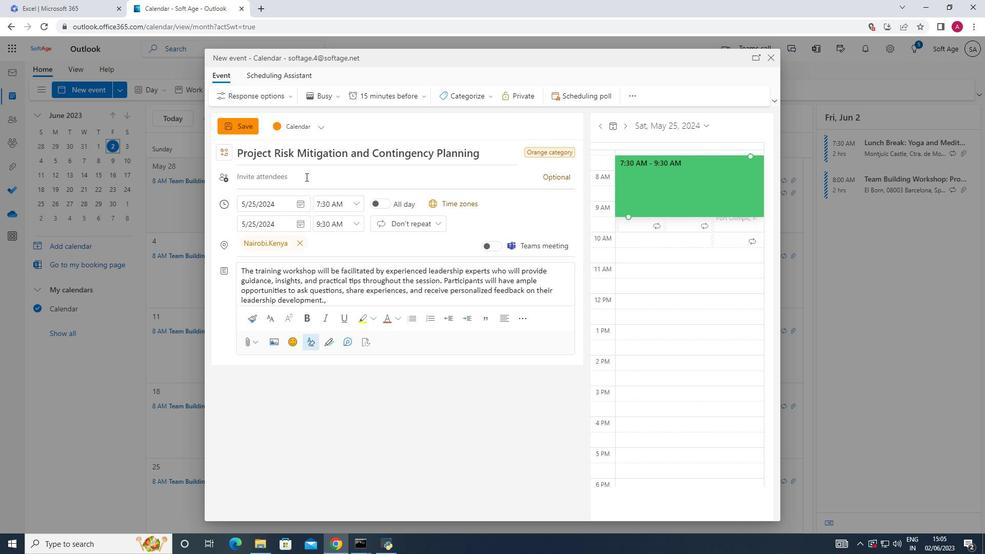 
Action: Key pressed softage.7<Key.shift>@
Screenshot: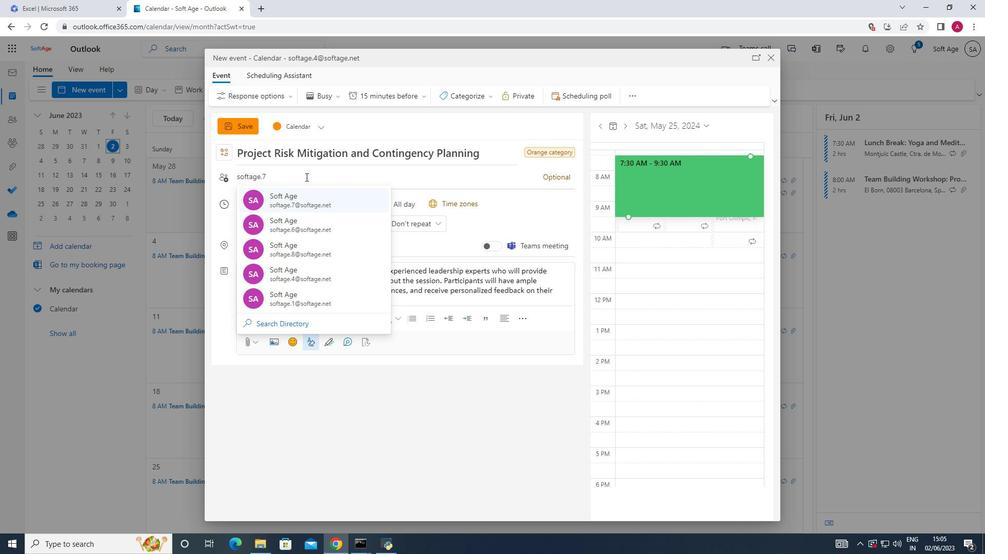 
Action: Mouse moved to (312, 191)
Screenshot: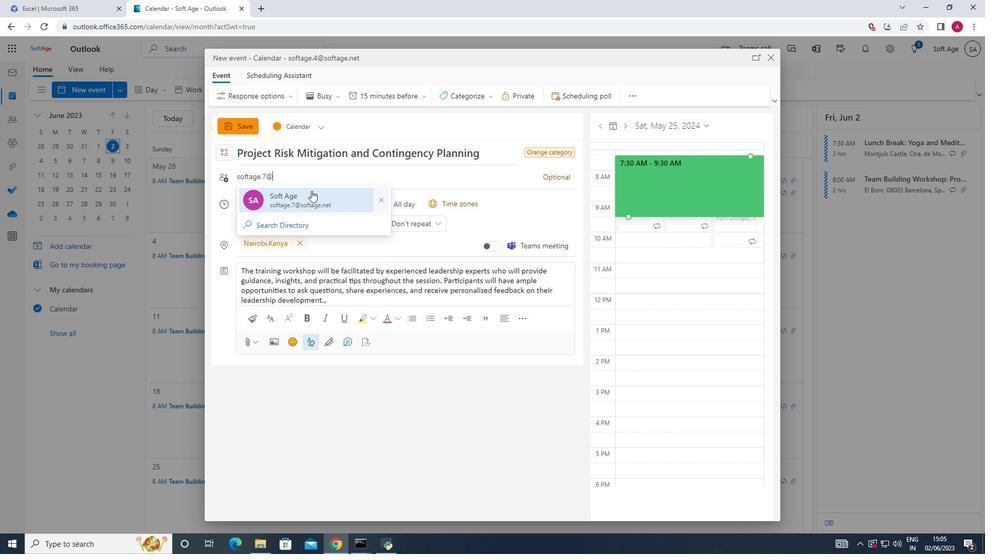
Action: Mouse pressed left at (312, 191)
Screenshot: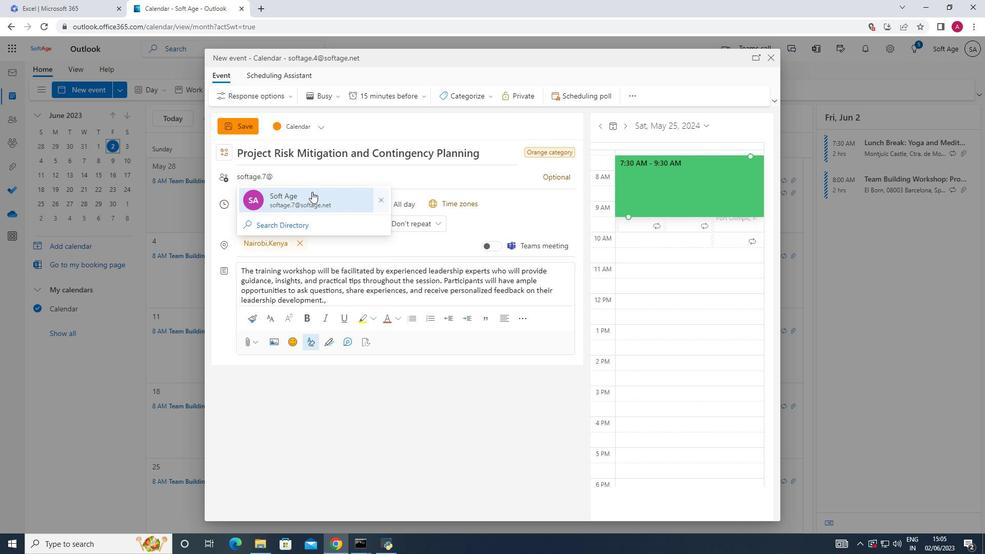 
Action: Key pressed softage.8
Screenshot: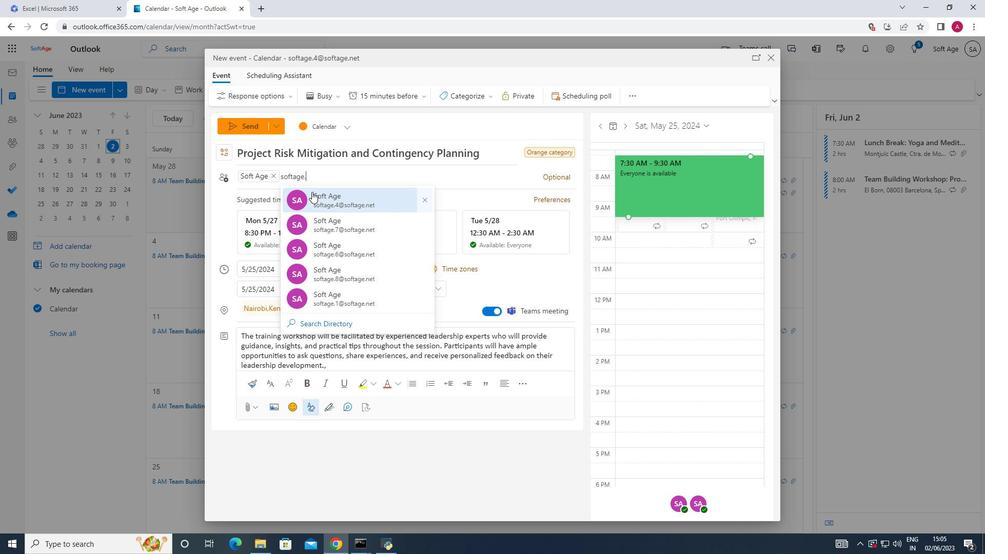 
Action: Mouse moved to (341, 250)
Screenshot: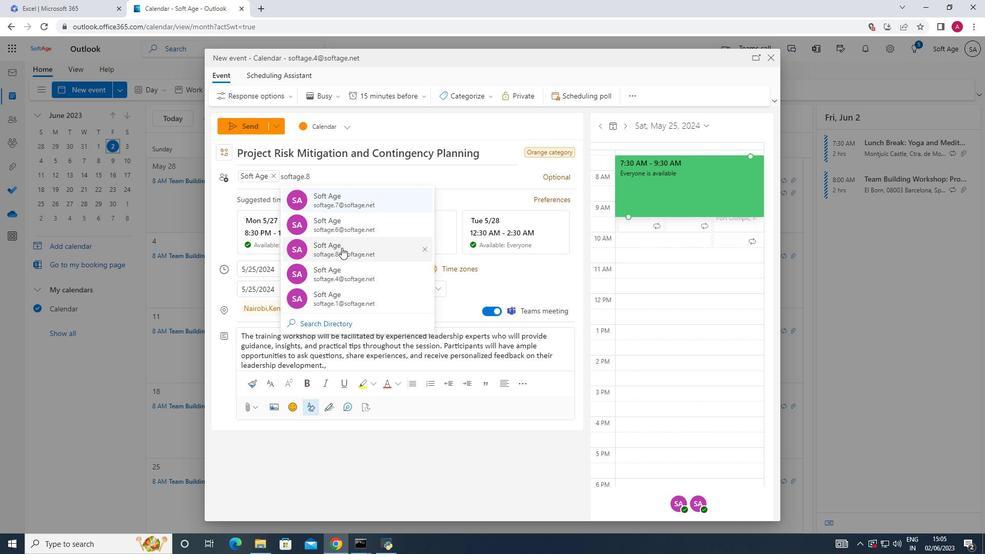 
Action: Mouse pressed left at (341, 250)
Screenshot: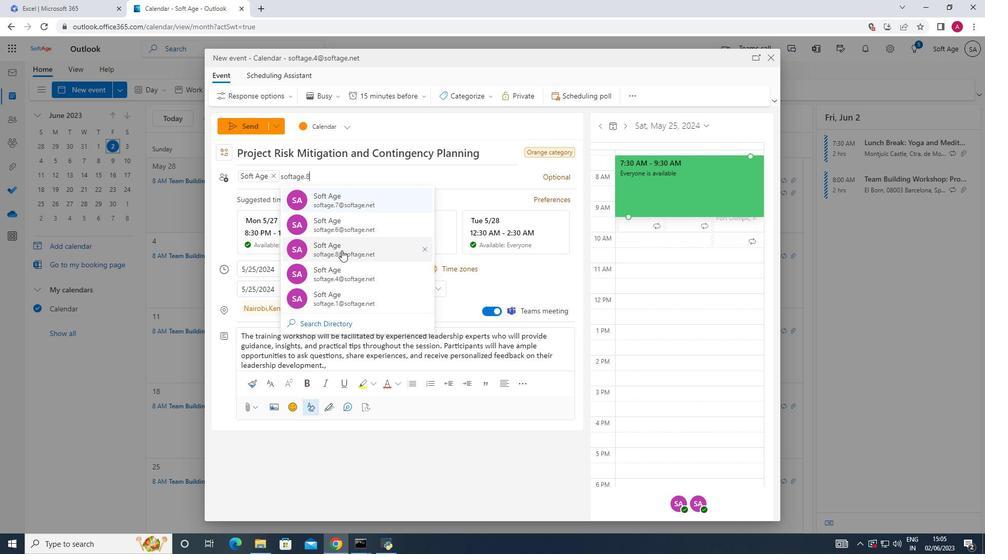 
Action: Mouse moved to (422, 93)
Screenshot: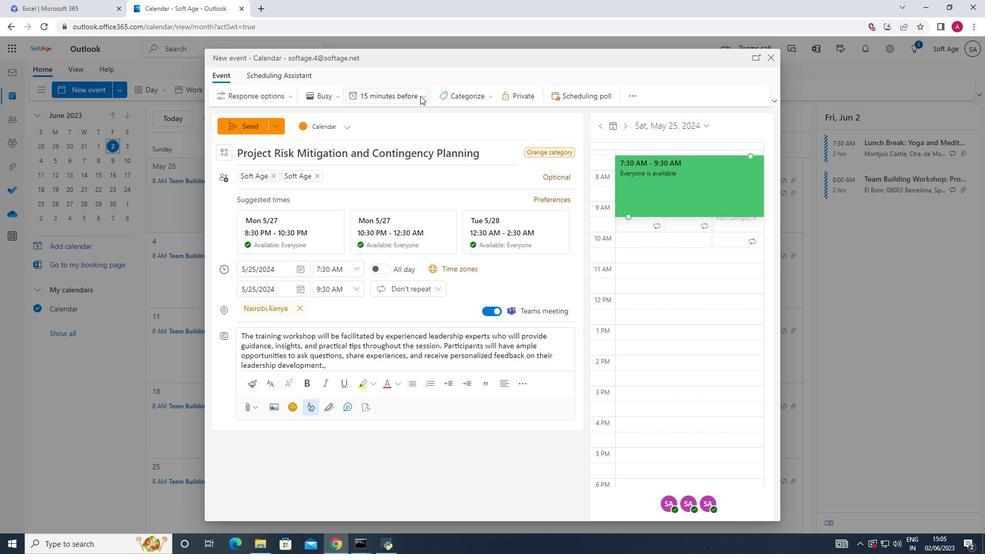 
Action: Mouse pressed left at (422, 93)
Screenshot: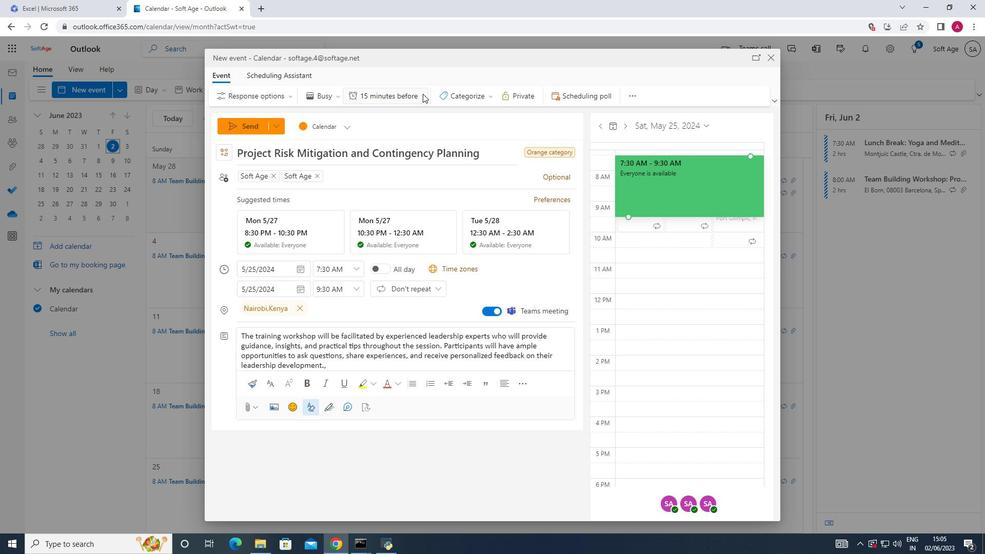 
Action: Mouse moved to (393, 300)
Screenshot: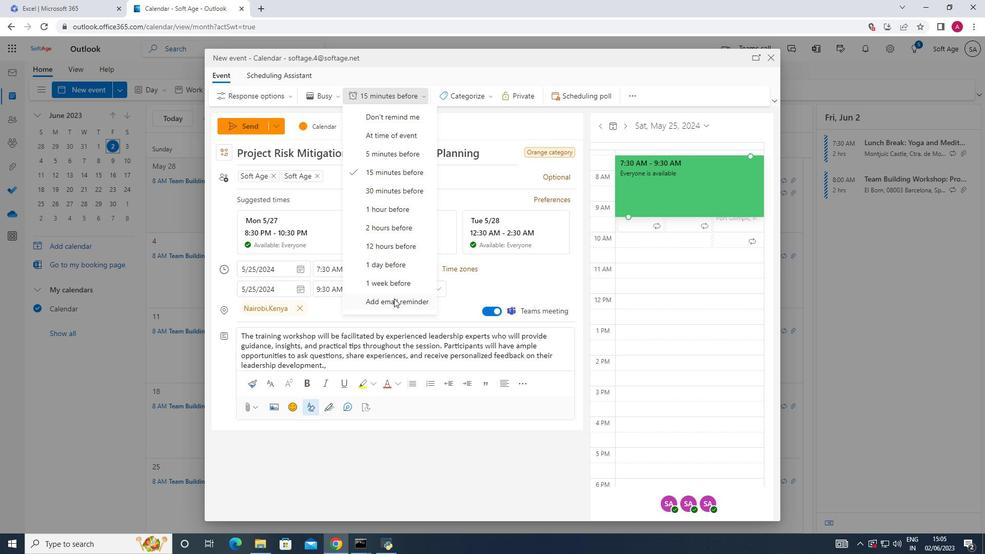 
Action: Mouse pressed left at (393, 300)
Screenshot: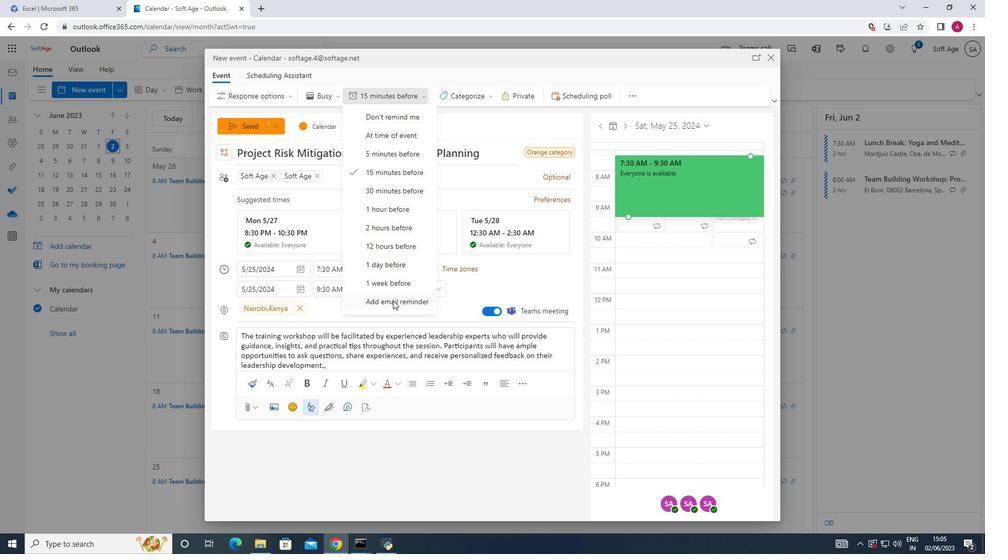 
Action: Mouse moved to (388, 217)
Screenshot: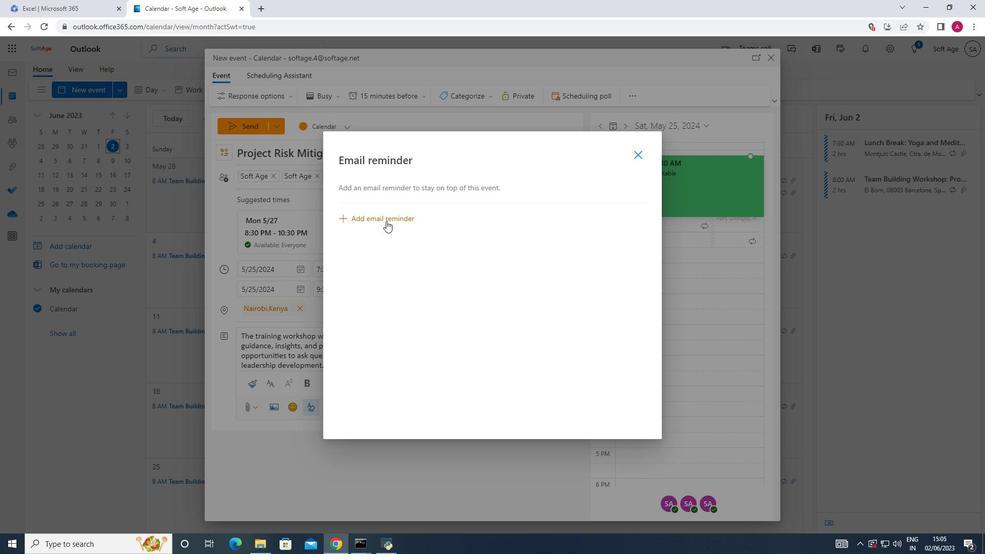 
Action: Mouse pressed left at (388, 217)
Screenshot: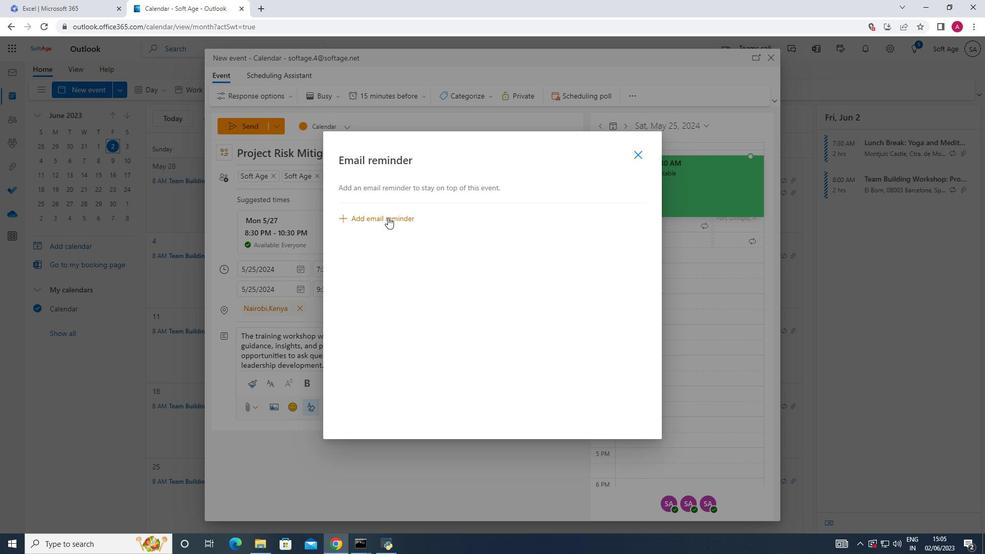 
Action: Mouse moved to (456, 215)
Screenshot: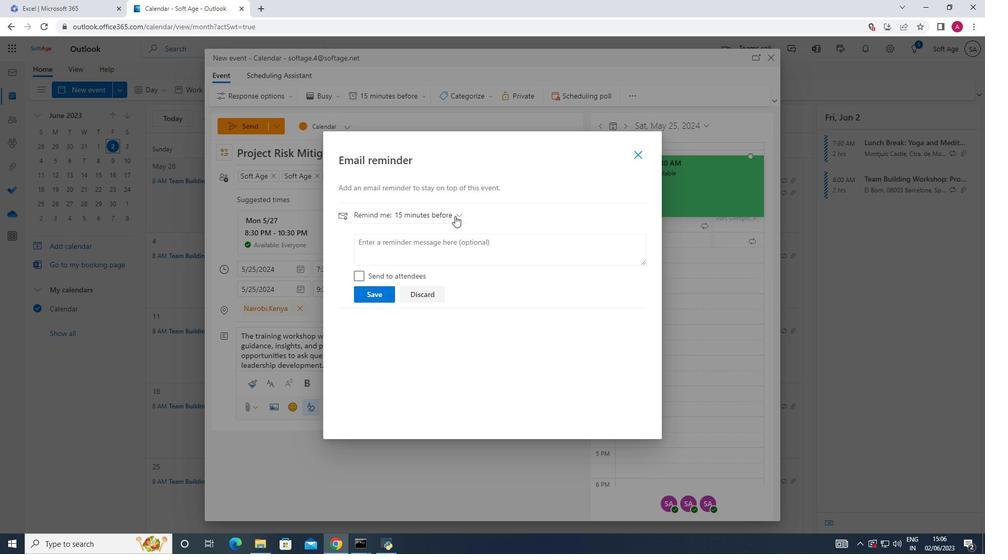 
Action: Mouse pressed left at (456, 215)
Screenshot: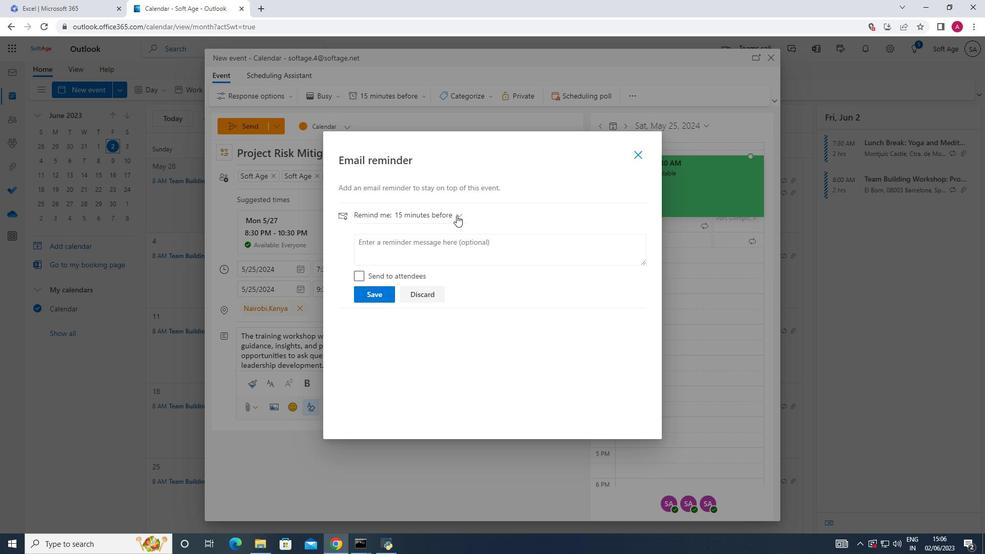 
Action: Mouse moved to (400, 394)
Screenshot: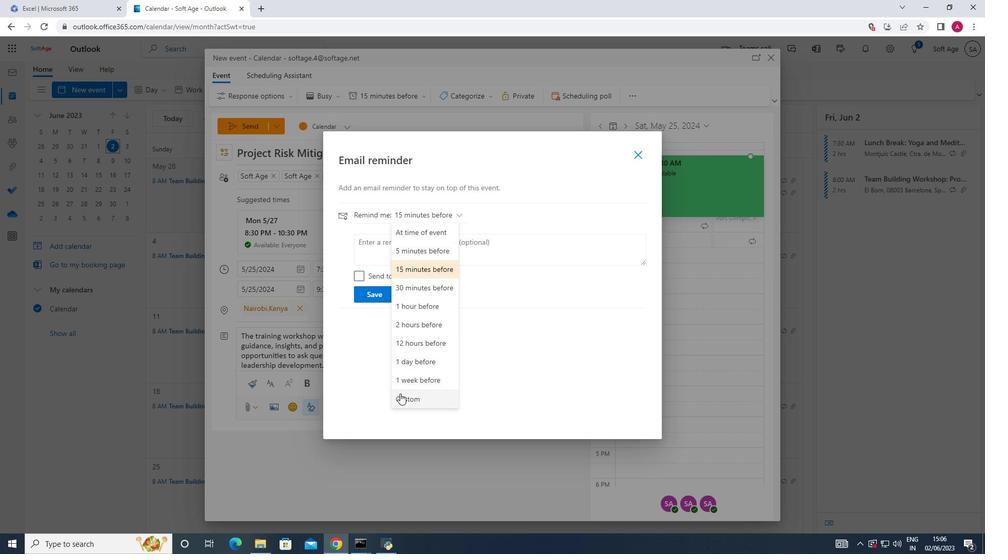
Action: Mouse pressed left at (400, 394)
Screenshot: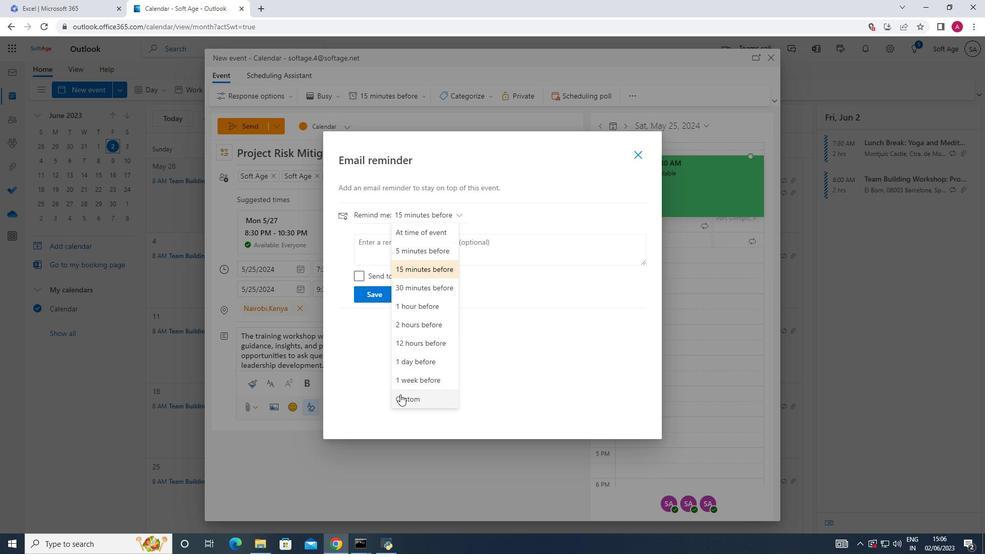 
Action: Mouse moved to (392, 273)
Screenshot: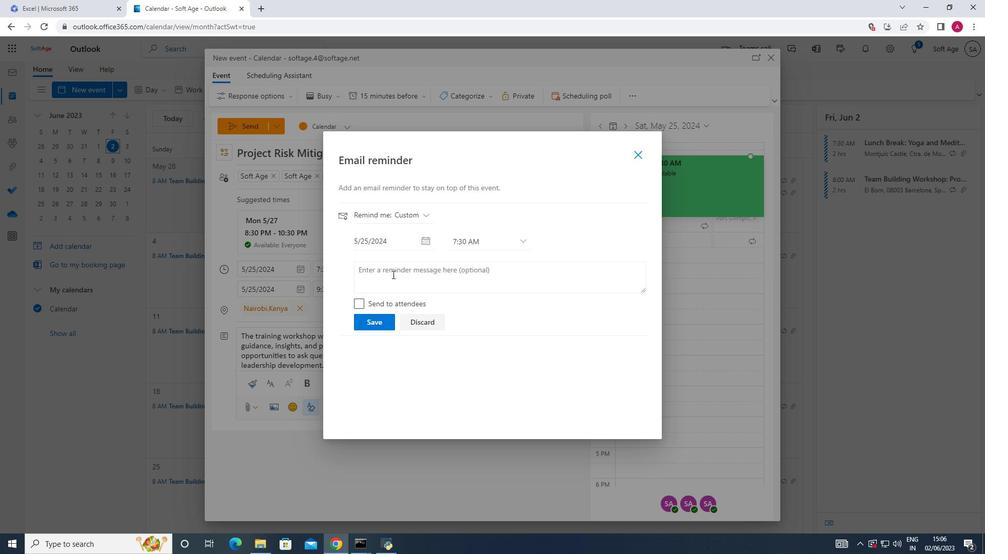 
Action: Mouse pressed left at (392, 273)
Screenshot: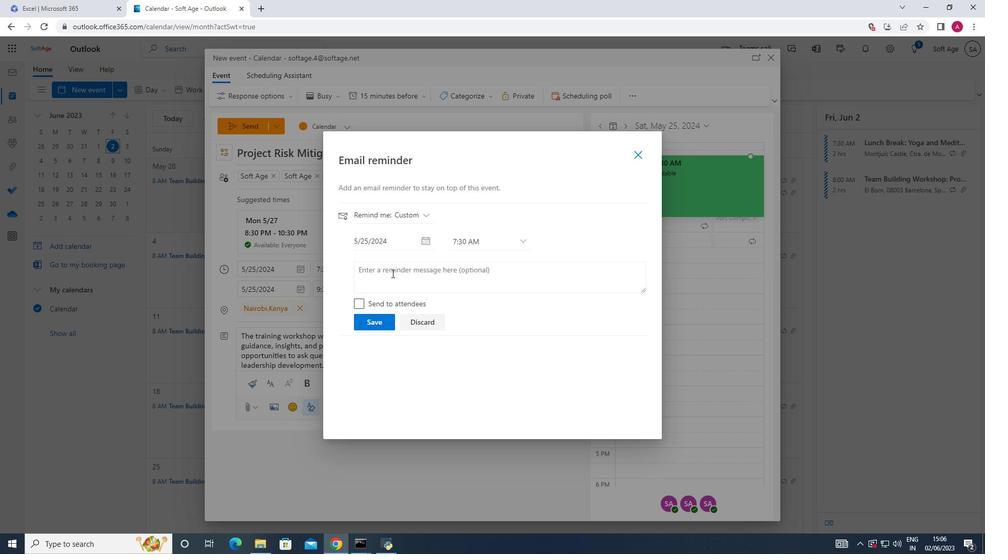 
Action: Key pressed 34<Key.space>week<Key.space>before
Screenshot: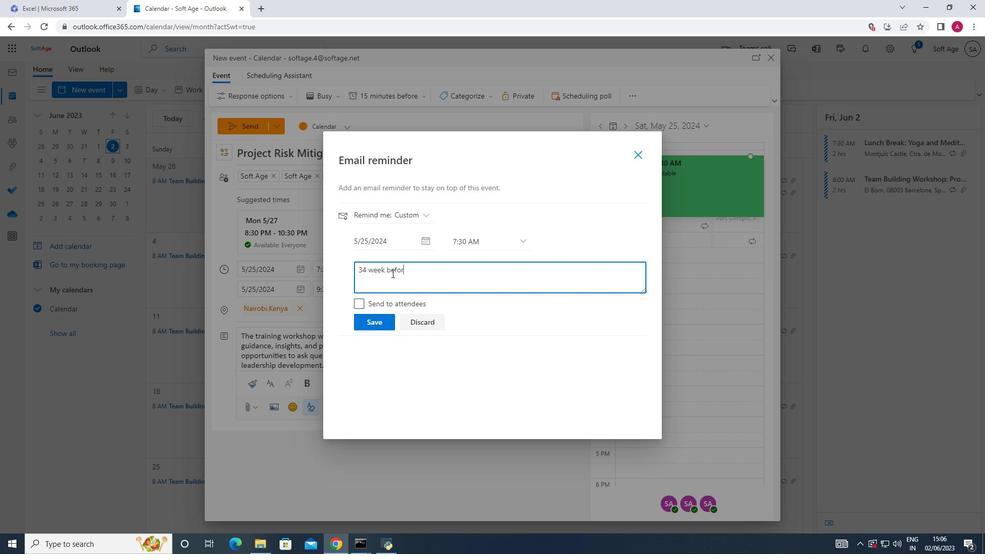 
Action: Mouse moved to (357, 301)
Screenshot: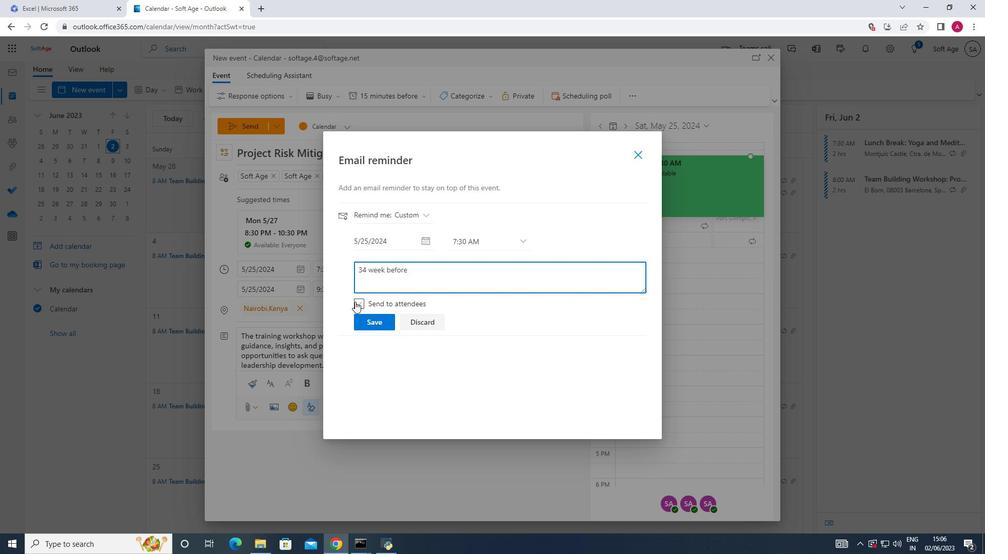 
Action: Mouse pressed left at (357, 301)
Screenshot: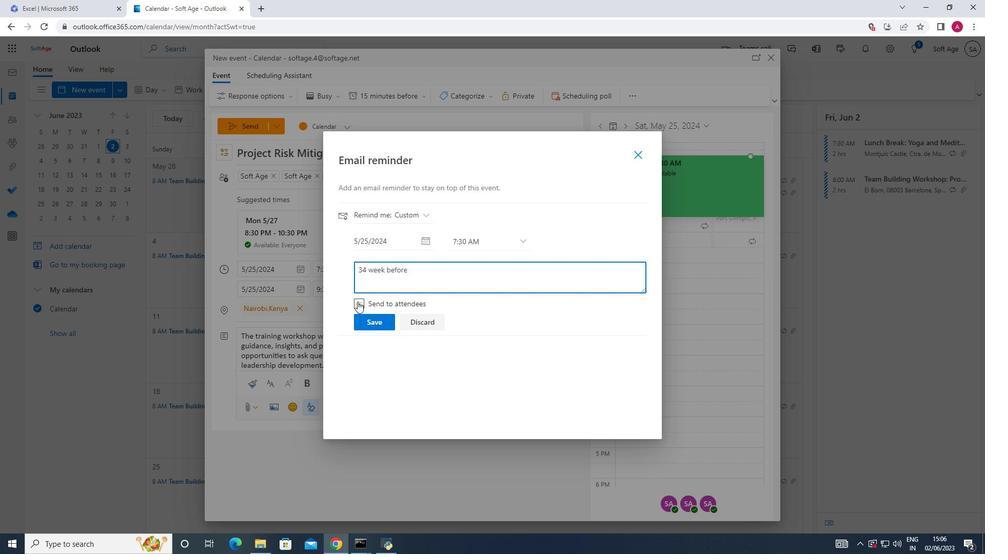 
Action: Mouse moved to (383, 321)
Screenshot: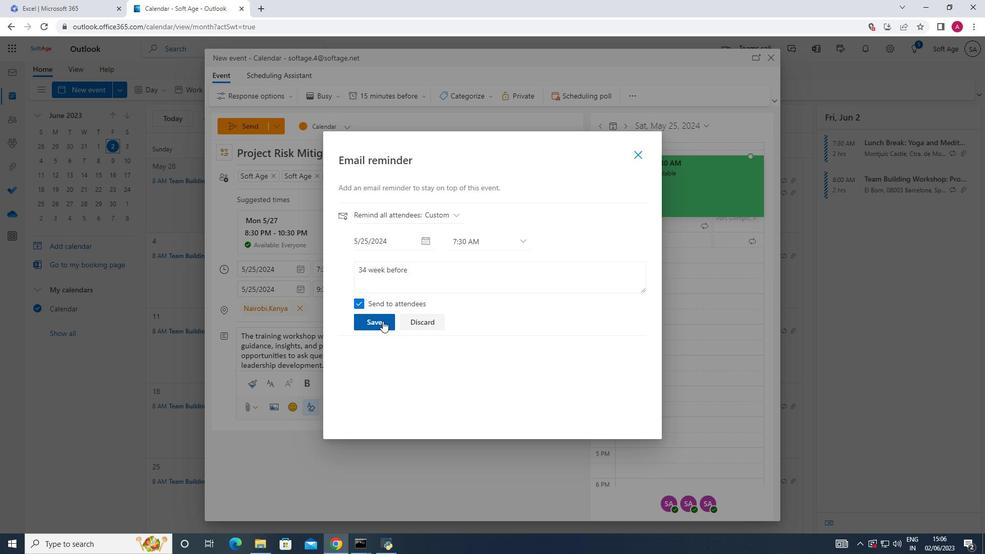 
Action: Mouse pressed left at (383, 321)
Screenshot: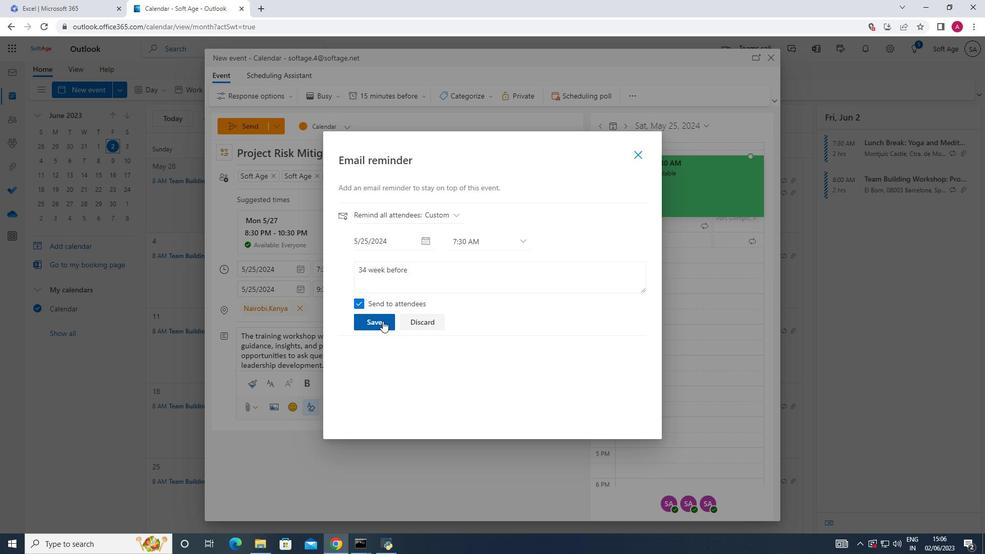 
Action: Mouse moved to (643, 149)
Screenshot: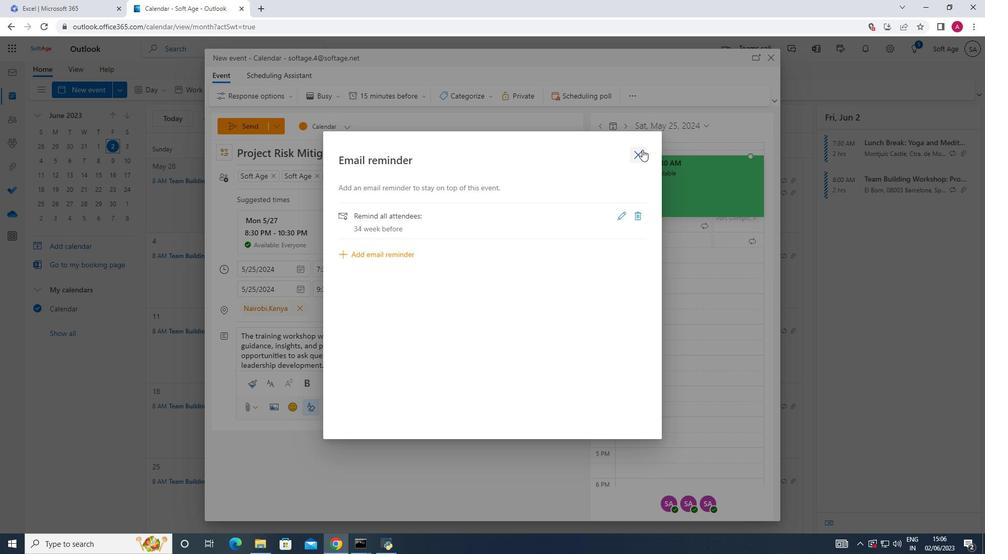
Action: Mouse pressed left at (643, 149)
Screenshot: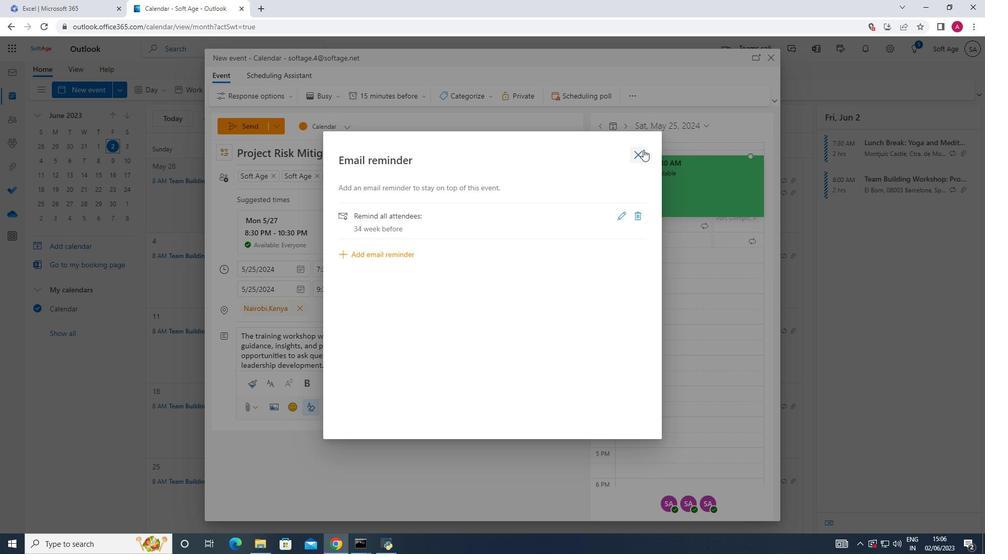 
Action: Mouse moved to (428, 94)
Screenshot: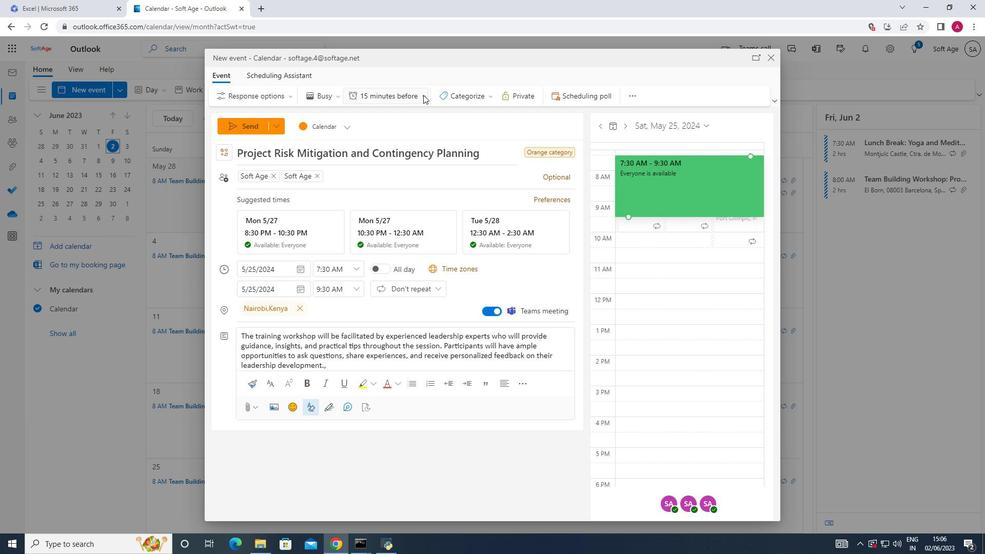 
Action: Mouse pressed left at (428, 94)
Screenshot: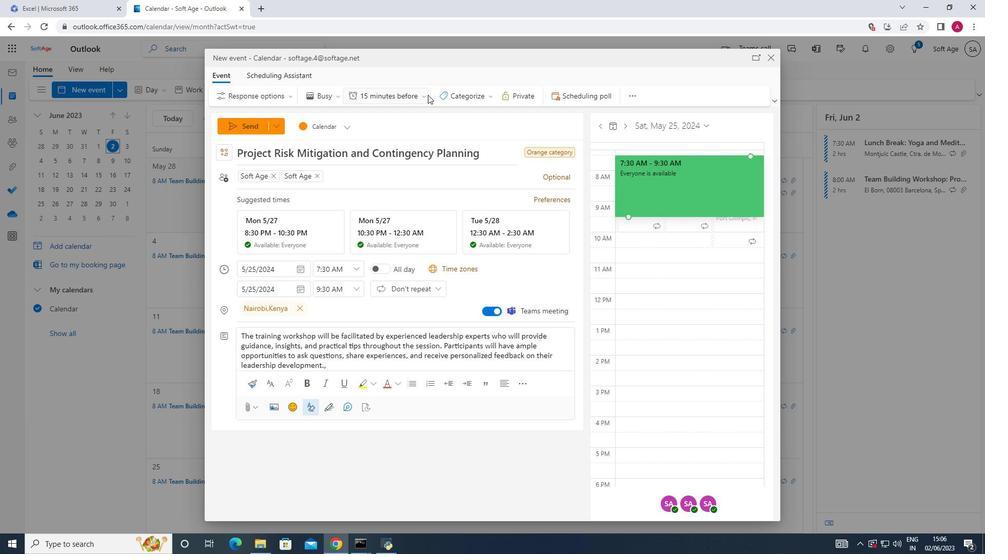 
Action: Mouse moved to (393, 229)
Screenshot: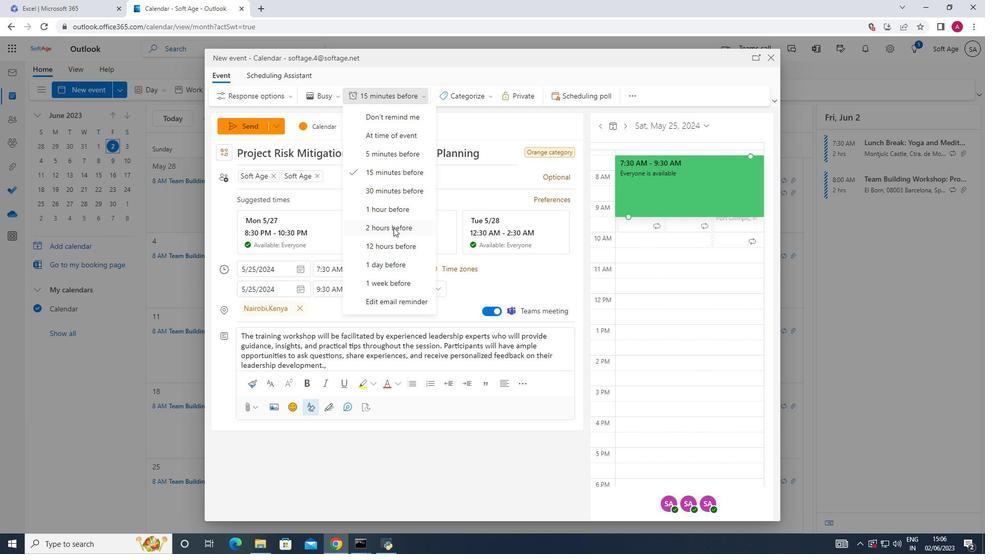 
Action: Mouse scrolled (393, 228) with delta (0, 0)
Screenshot: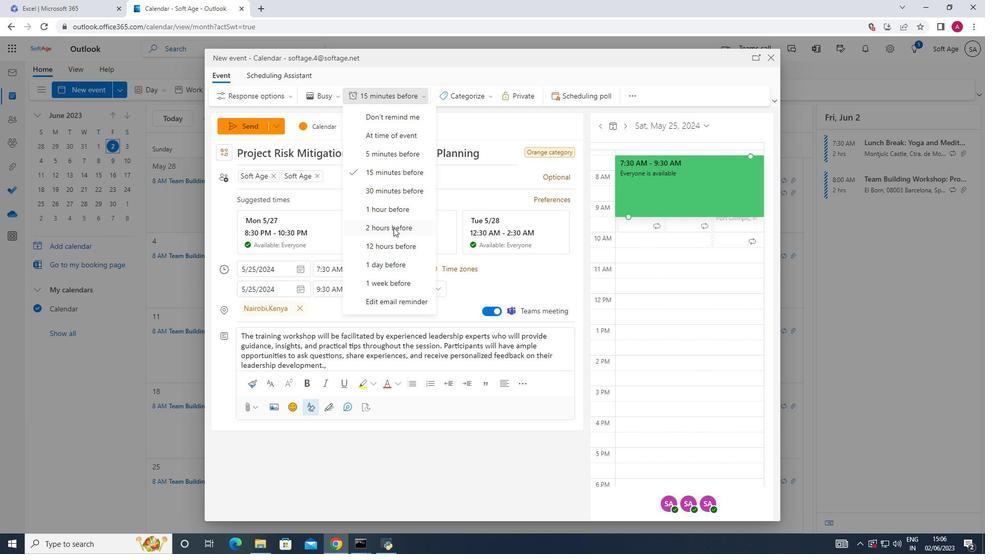 
Action: Mouse scrolled (393, 228) with delta (0, 0)
Screenshot: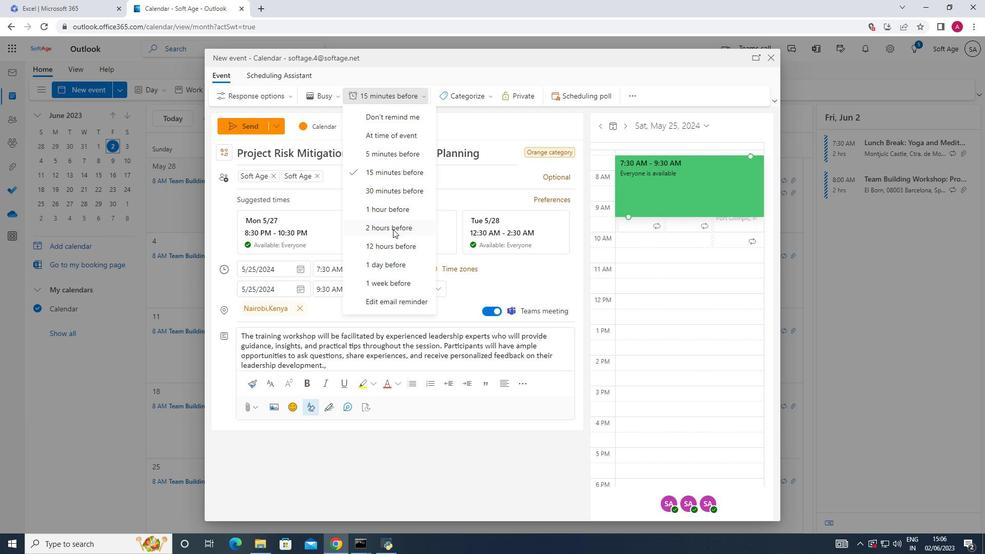 
Action: Mouse moved to (399, 300)
Screenshot: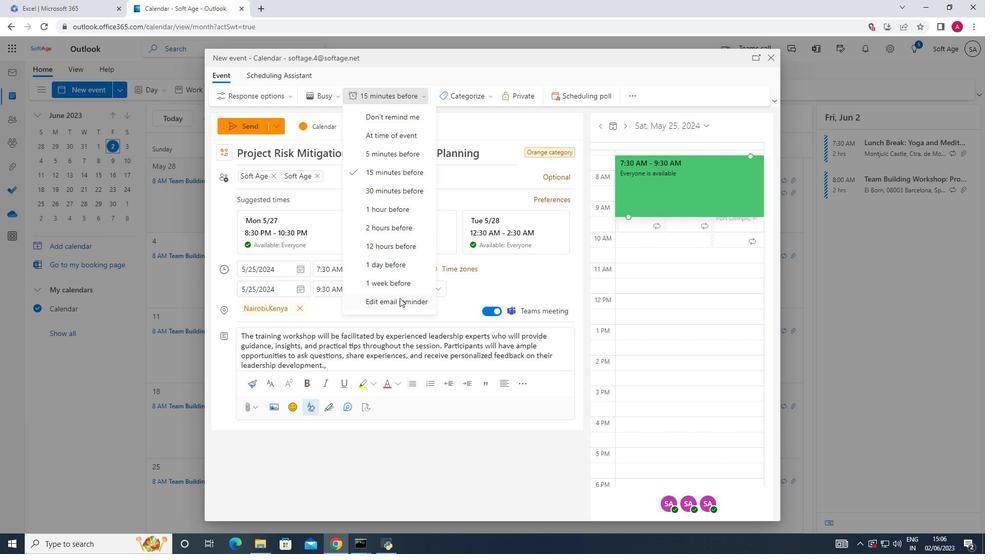 
Action: Mouse pressed left at (399, 300)
Screenshot: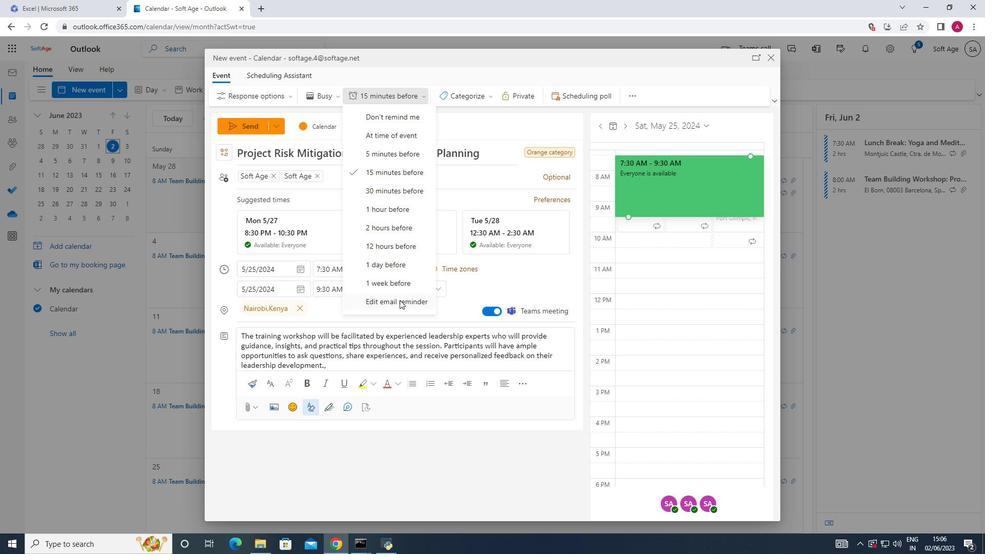 
Action: Mouse moved to (400, 189)
Screenshot: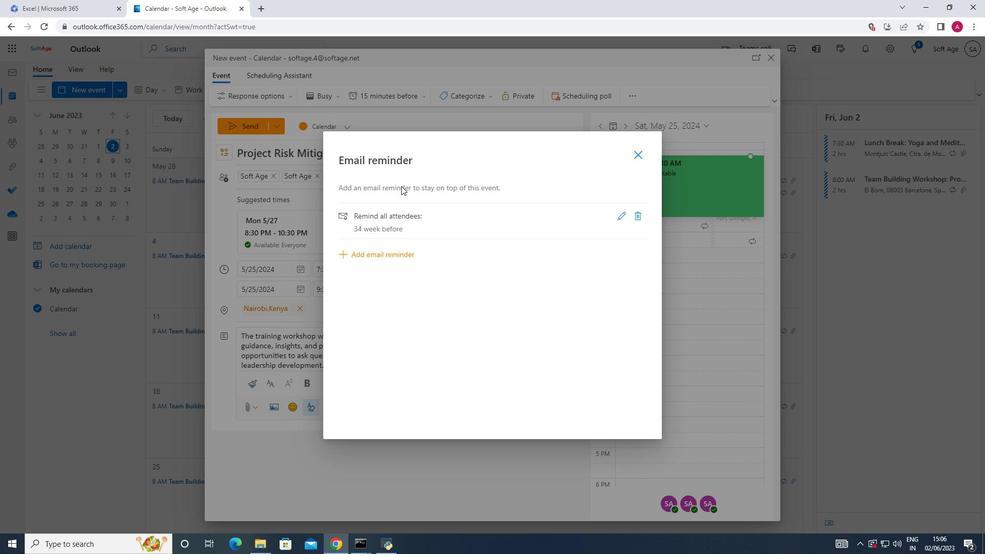 
Action: Mouse pressed left at (400, 189)
Screenshot: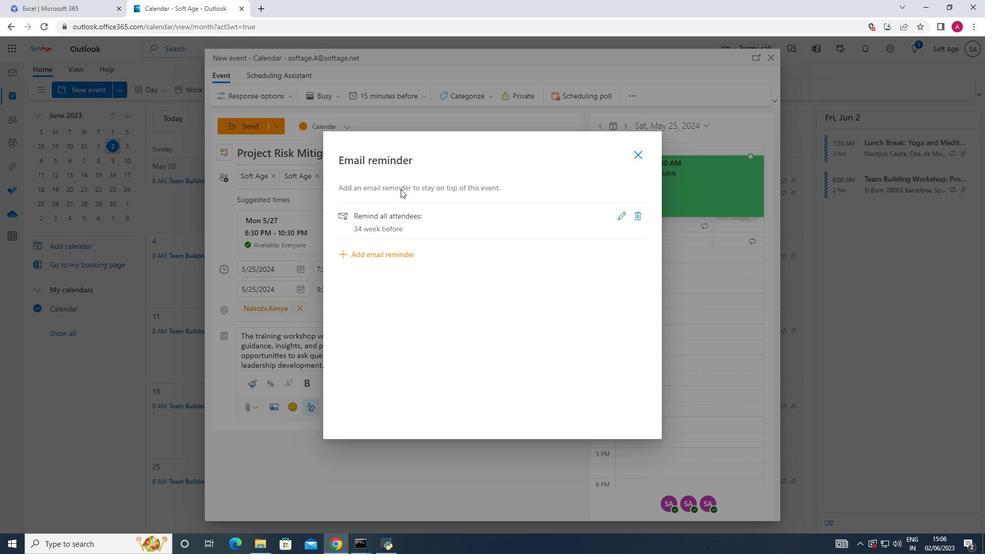 
Action: Mouse moved to (390, 251)
Screenshot: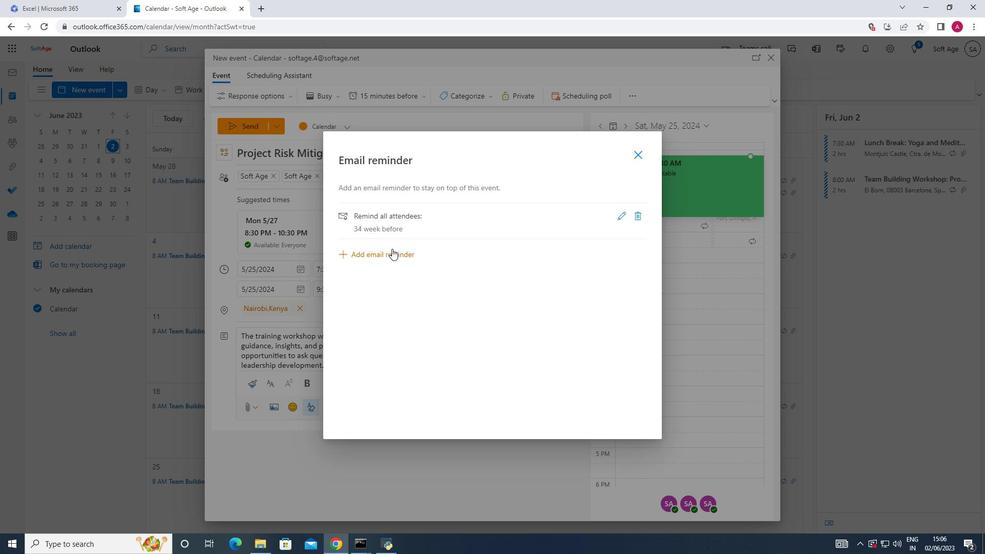
Action: Mouse pressed left at (390, 251)
Screenshot: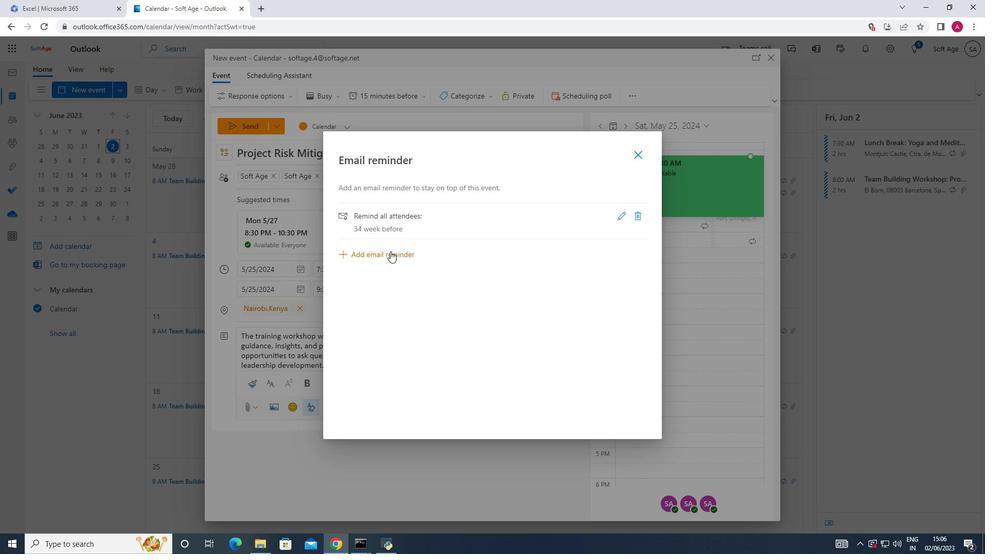 
Action: Mouse moved to (409, 222)
Screenshot: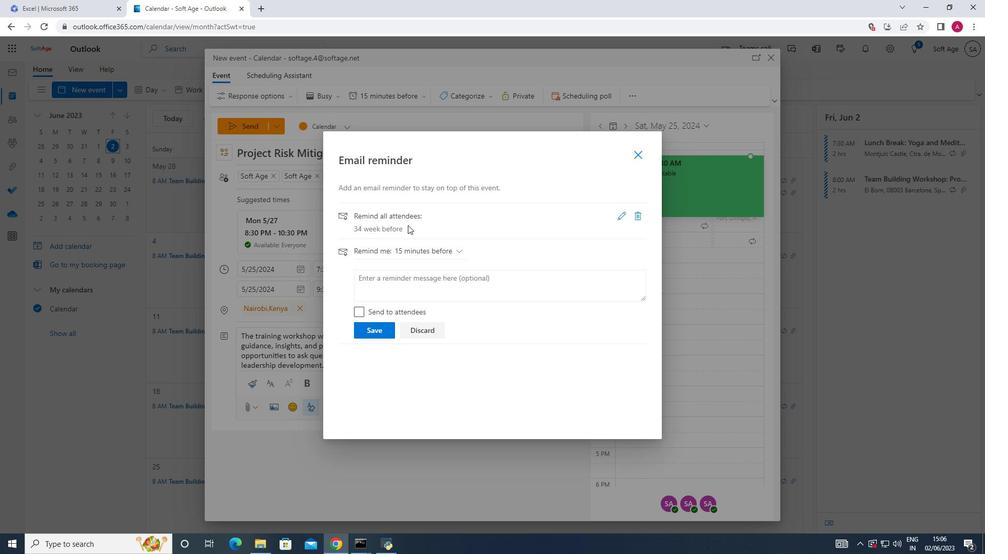 
Action: Mouse pressed left at (409, 222)
Screenshot: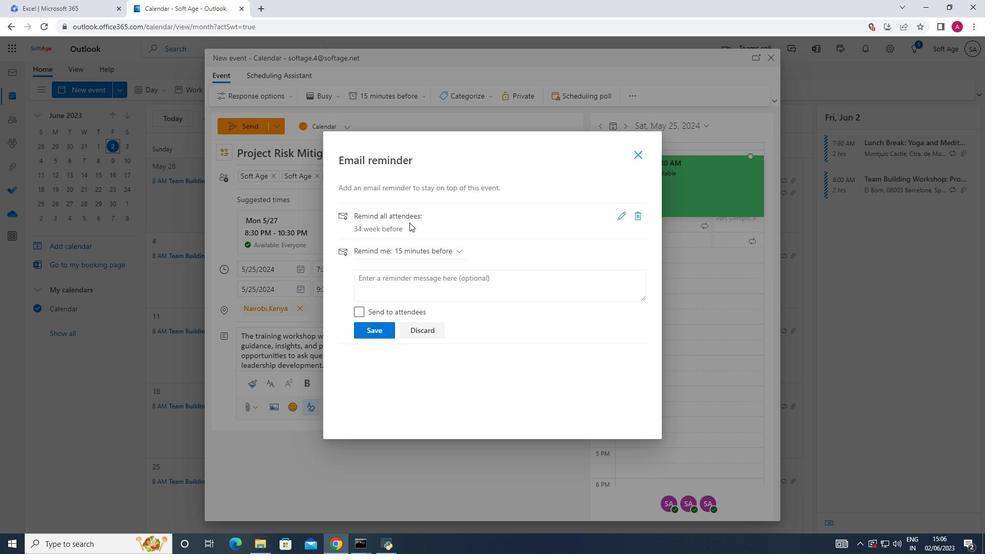 
Action: Mouse pressed left at (409, 222)
Screenshot: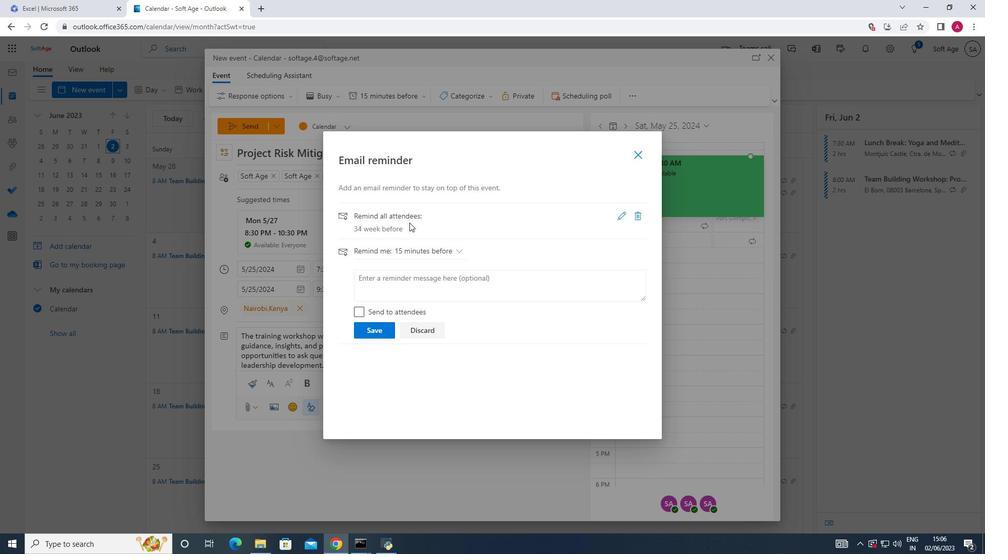 
Action: Mouse moved to (639, 155)
Screenshot: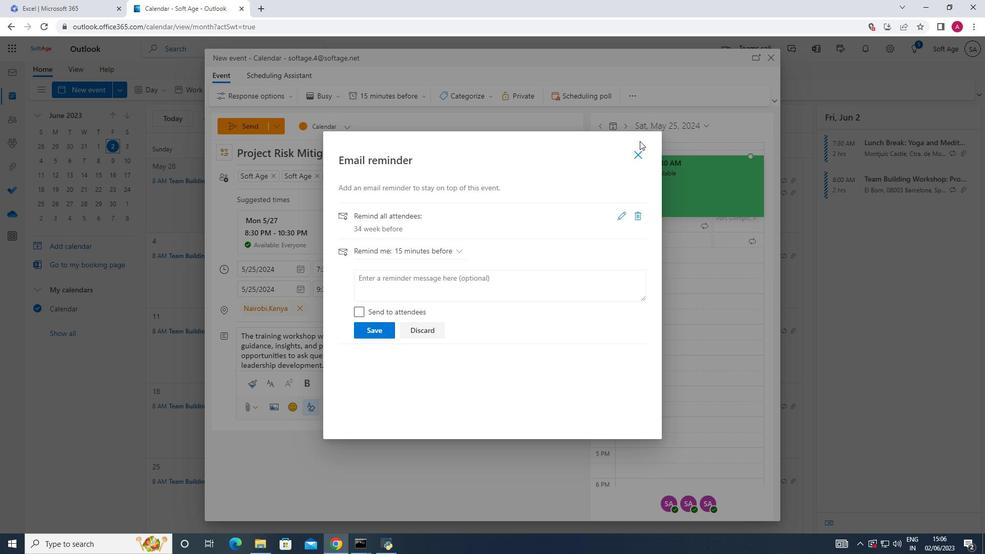 
Action: Mouse pressed left at (639, 155)
Screenshot: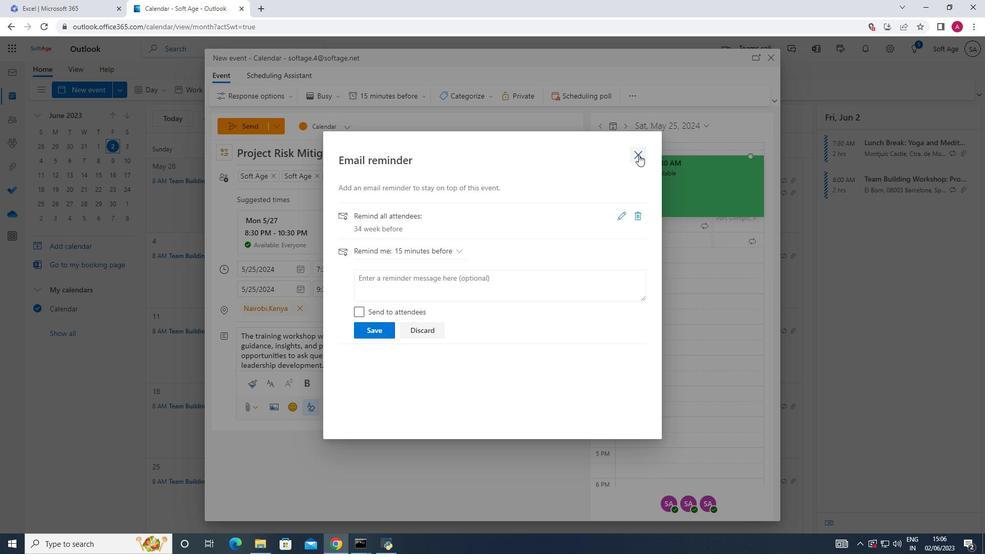 
Action: Mouse moved to (250, 127)
Screenshot: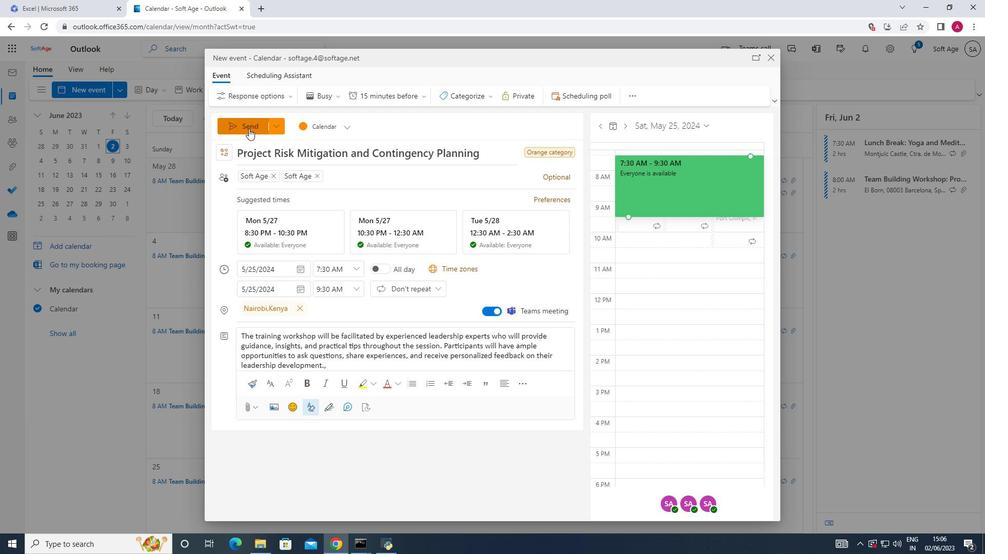 
Action: Mouse pressed left at (250, 127)
Screenshot: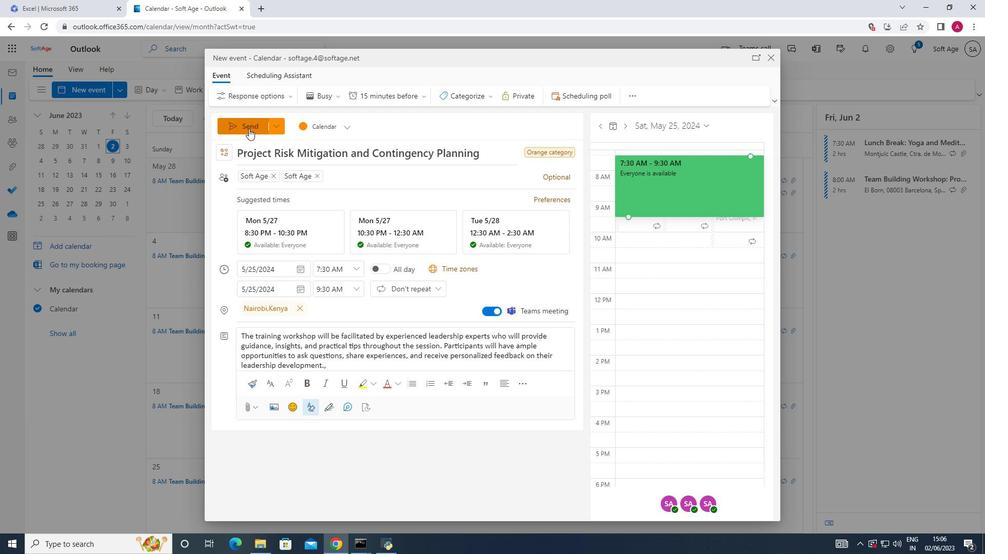 
Action: Mouse moved to (251, 127)
Screenshot: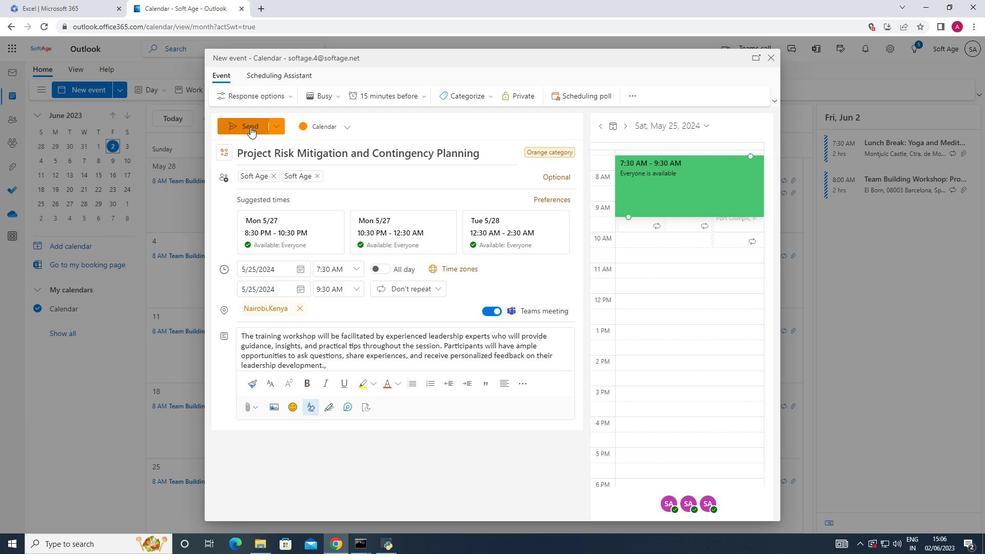 
